 Task: Search one way flight ticket for 4 adults, 2 children, 2 infants in seat and 1 infant on lap in premium economy from Niagara Falls: Niagara Falls International Airport to Indianapolis: Indianapolis International Airport on 8-5-2023. Choice of flights is Royal air maroc. Number of bags: 2 checked bags. Price is upto 84000. Outbound departure time preference is 16:00.
Action: Mouse moved to (272, 235)
Screenshot: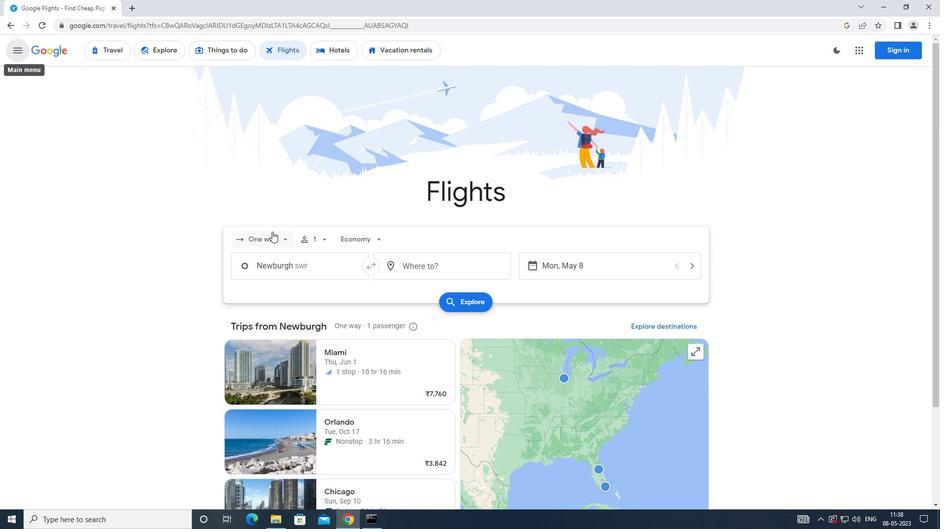 
Action: Mouse pressed left at (272, 235)
Screenshot: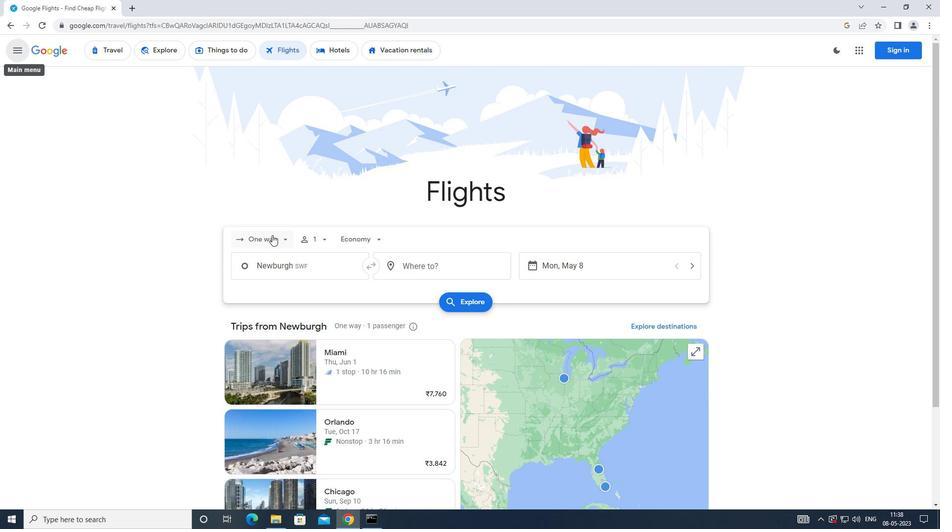 
Action: Mouse moved to (284, 280)
Screenshot: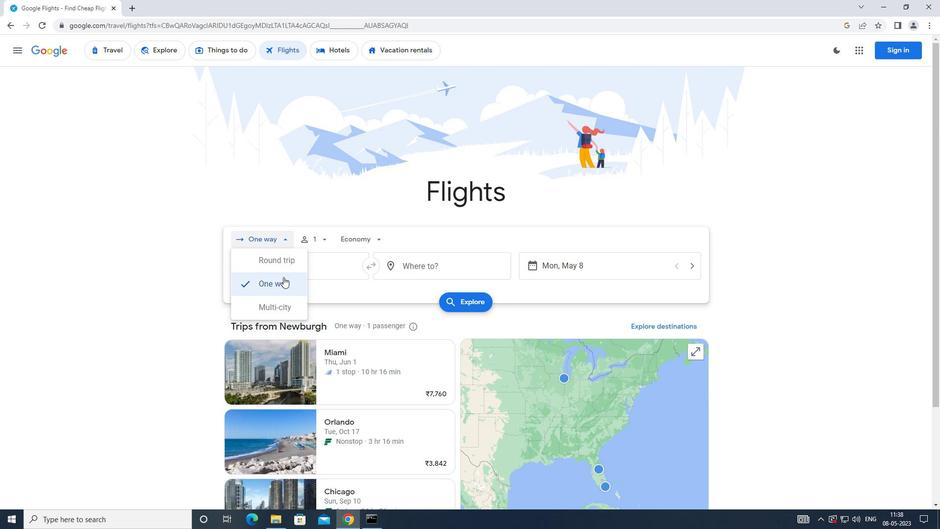 
Action: Mouse pressed left at (284, 280)
Screenshot: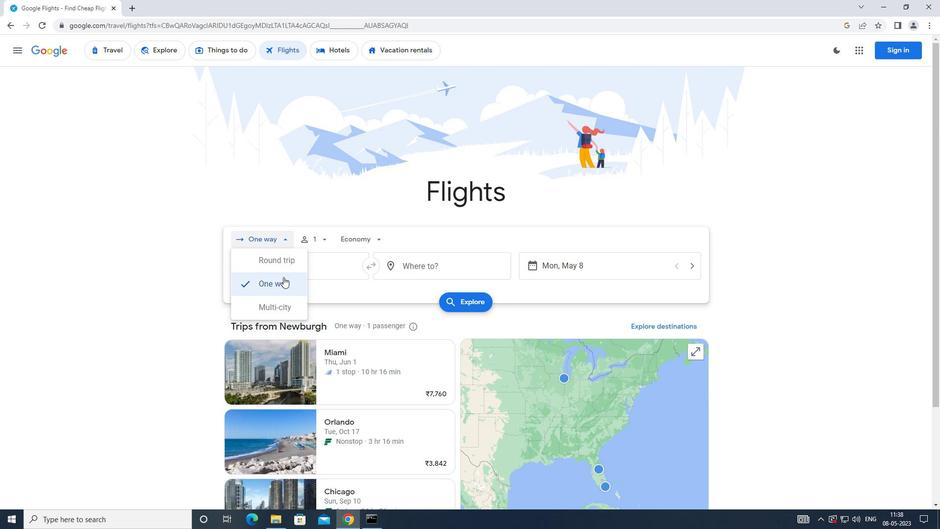 
Action: Mouse moved to (327, 244)
Screenshot: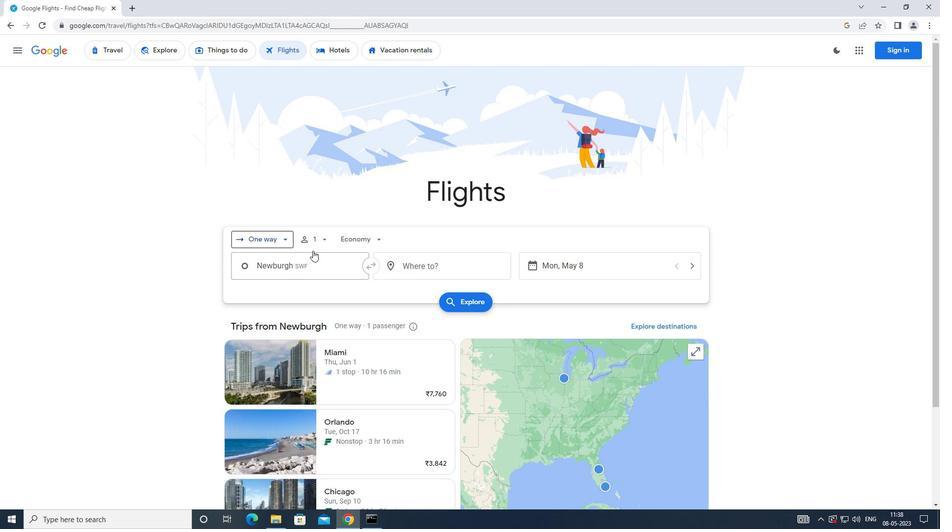 
Action: Mouse pressed left at (327, 244)
Screenshot: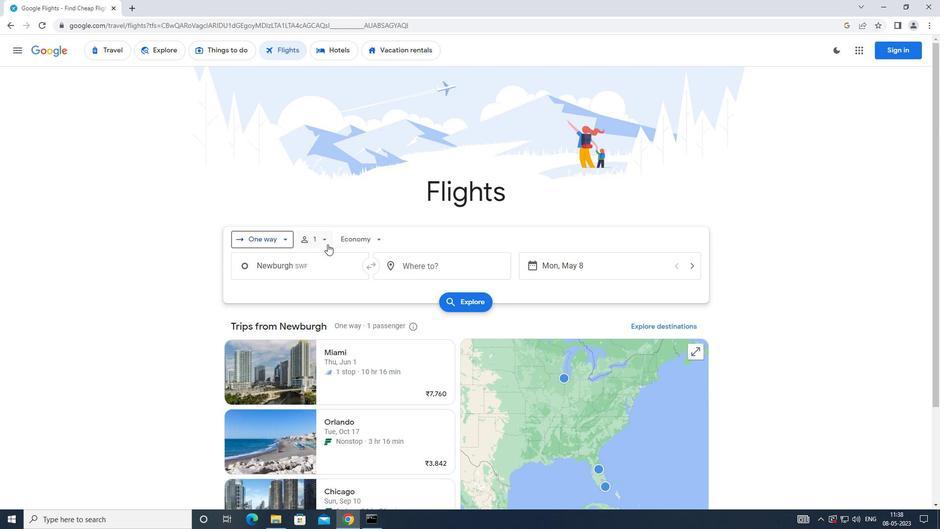 
Action: Mouse moved to (396, 264)
Screenshot: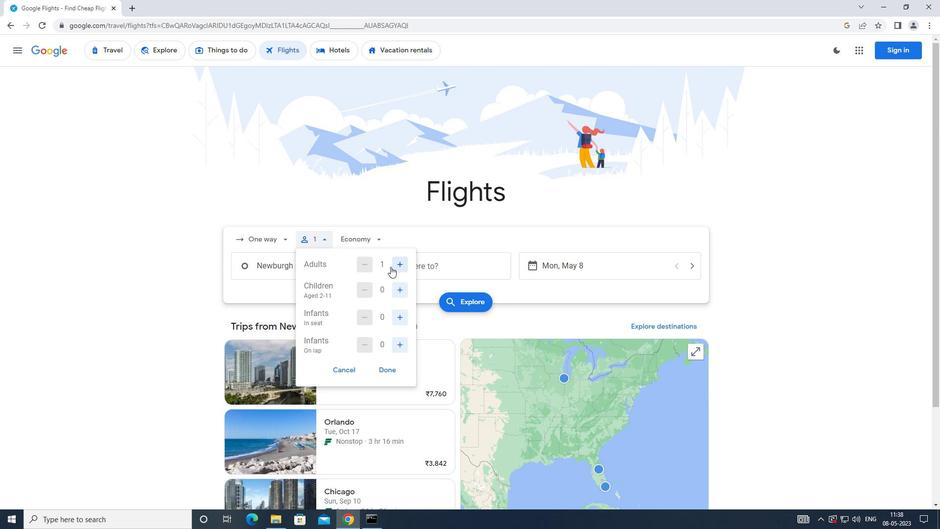 
Action: Mouse pressed left at (396, 264)
Screenshot: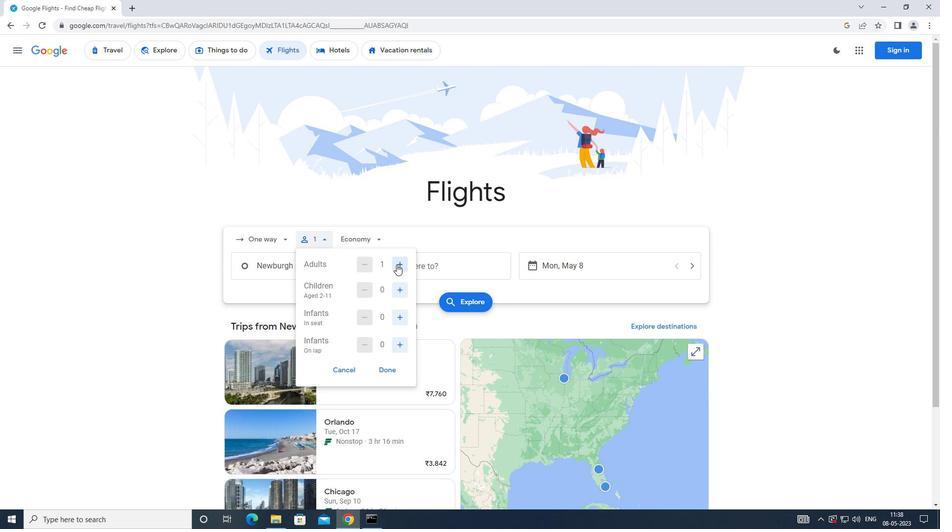 
Action: Mouse pressed left at (396, 264)
Screenshot: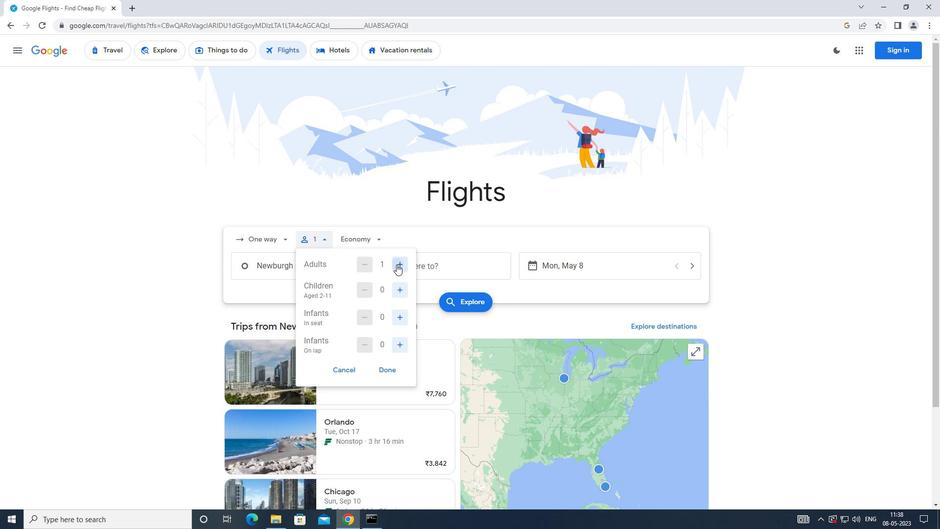 
Action: Mouse pressed left at (396, 264)
Screenshot: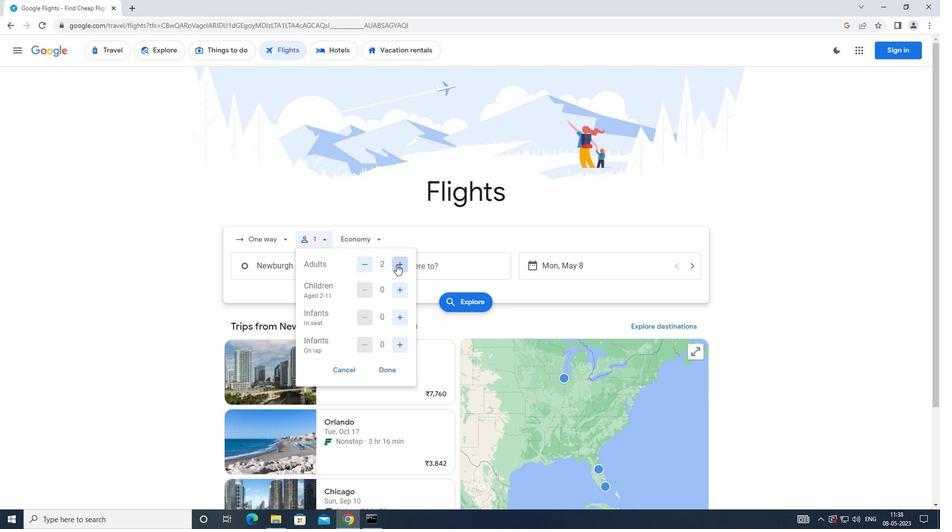 
Action: Mouse moved to (400, 287)
Screenshot: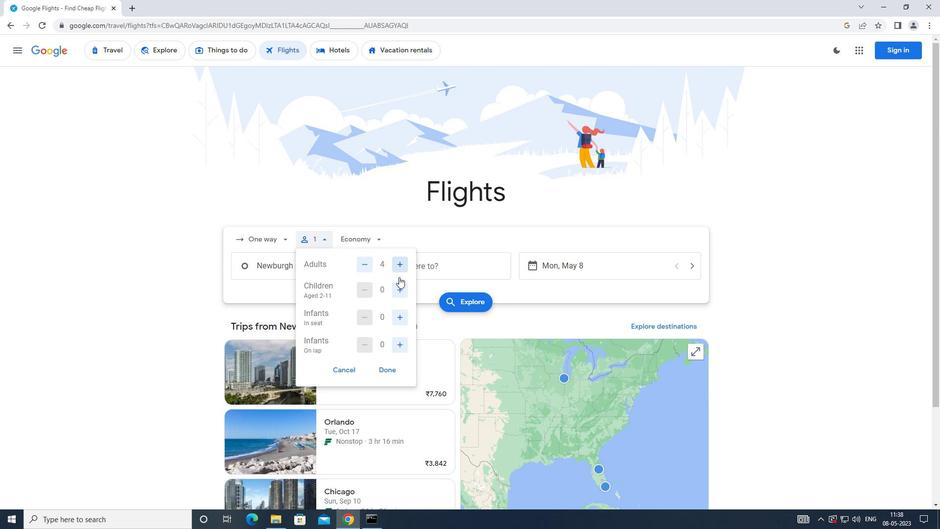 
Action: Mouse pressed left at (400, 287)
Screenshot: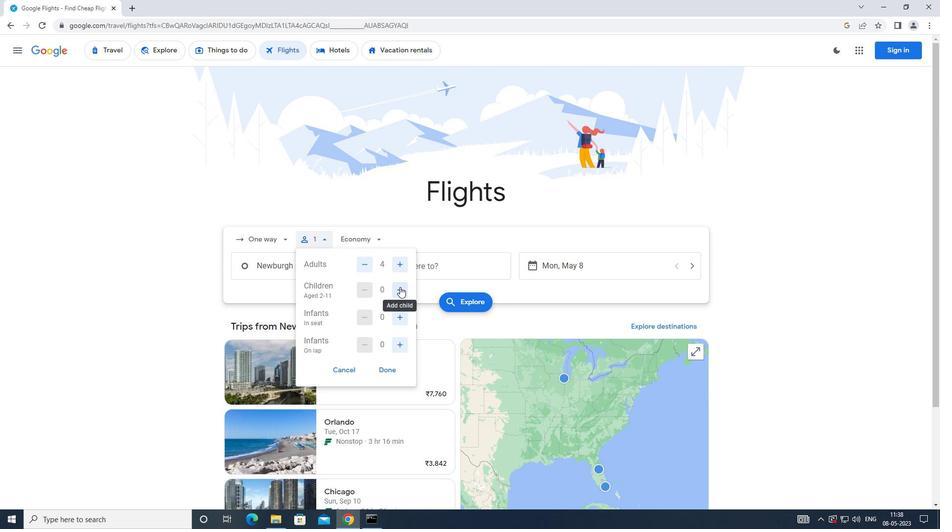 
Action: Mouse pressed left at (400, 287)
Screenshot: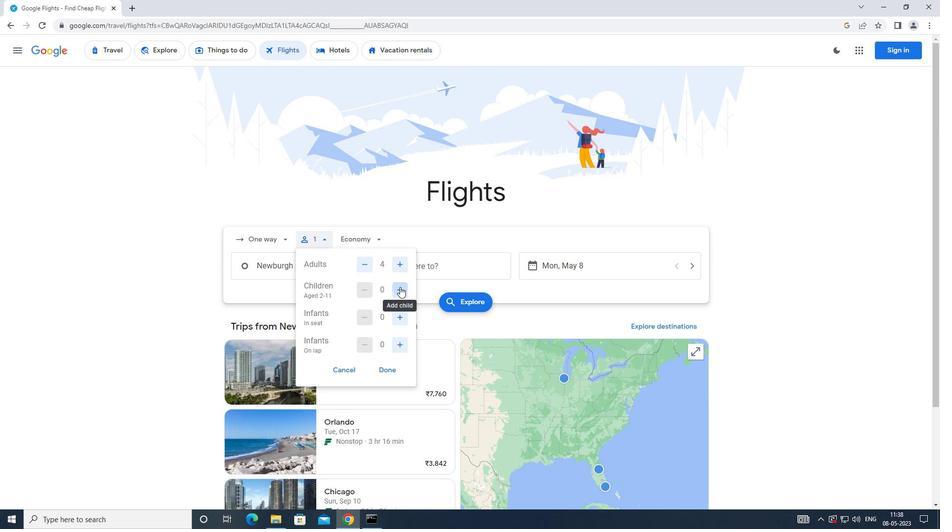 
Action: Mouse moved to (406, 314)
Screenshot: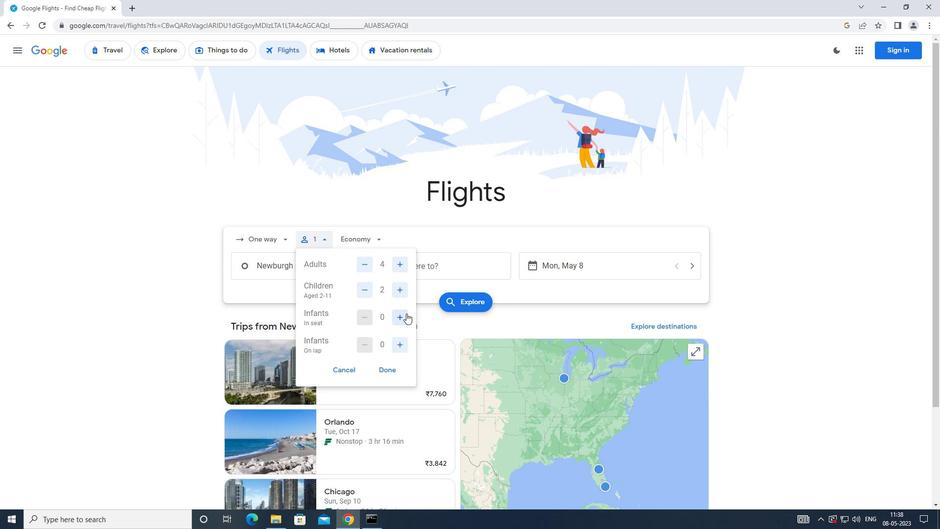 
Action: Mouse pressed left at (406, 314)
Screenshot: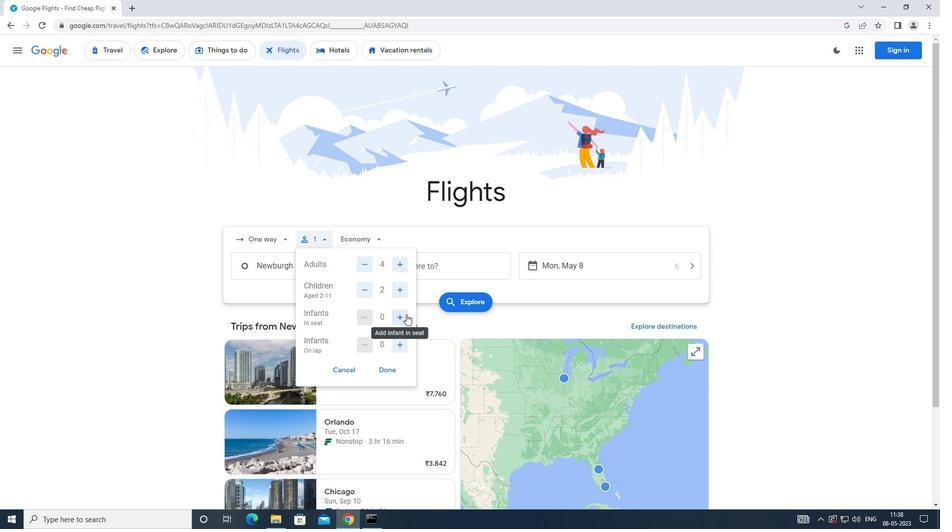 
Action: Mouse moved to (406, 314)
Screenshot: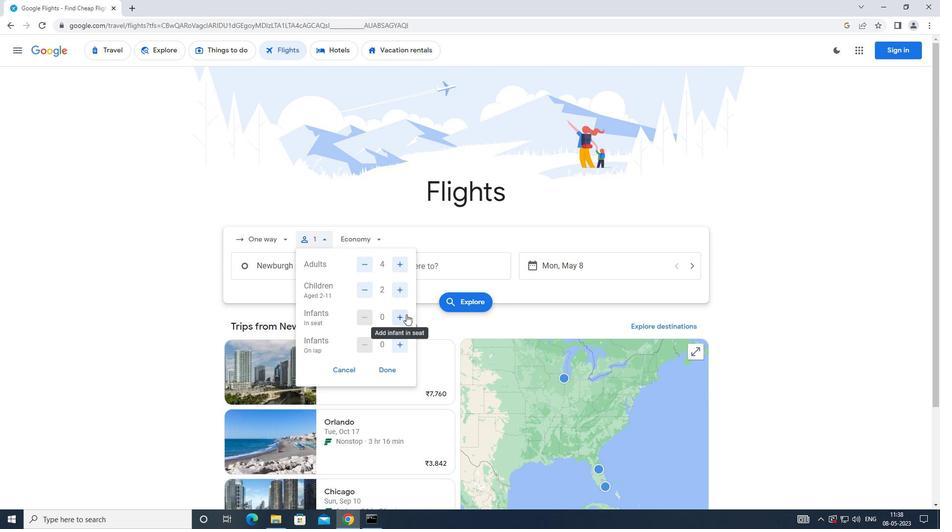 
Action: Mouse pressed left at (406, 314)
Screenshot: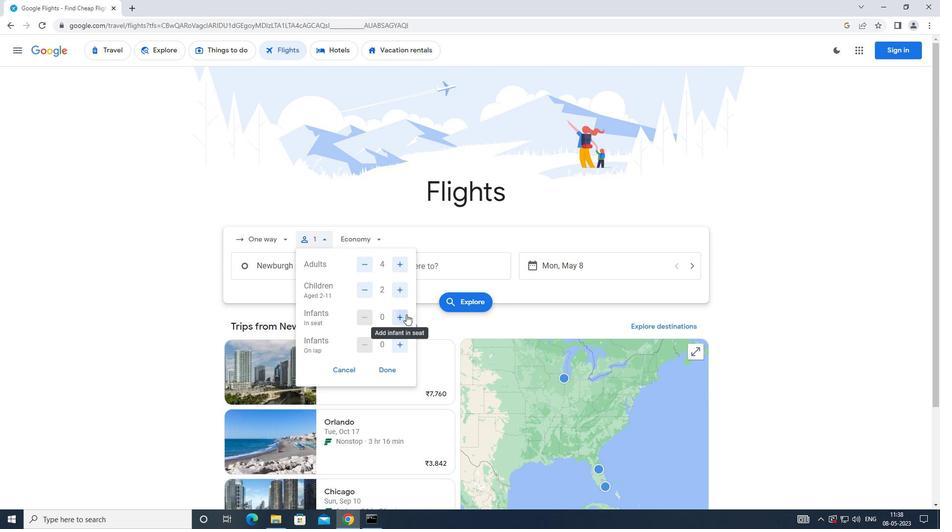 
Action: Mouse moved to (398, 343)
Screenshot: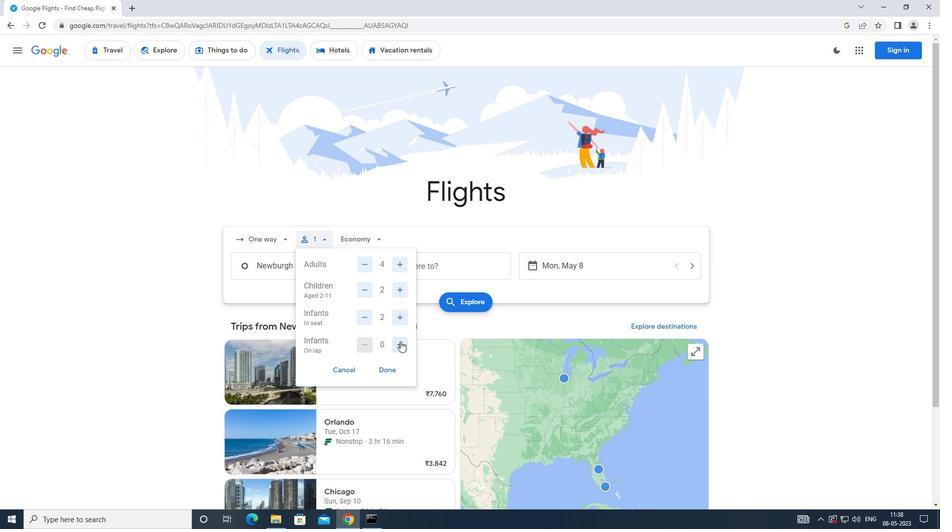 
Action: Mouse pressed left at (398, 343)
Screenshot: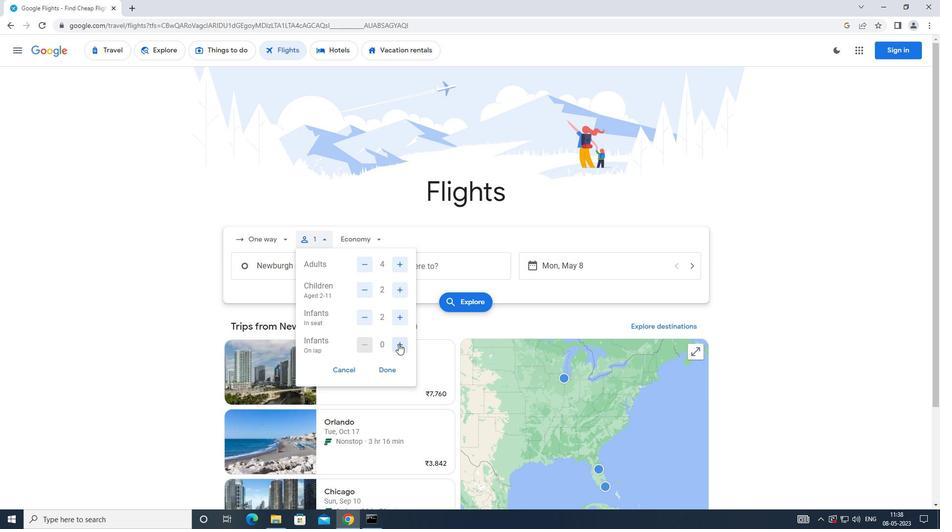 
Action: Mouse moved to (394, 366)
Screenshot: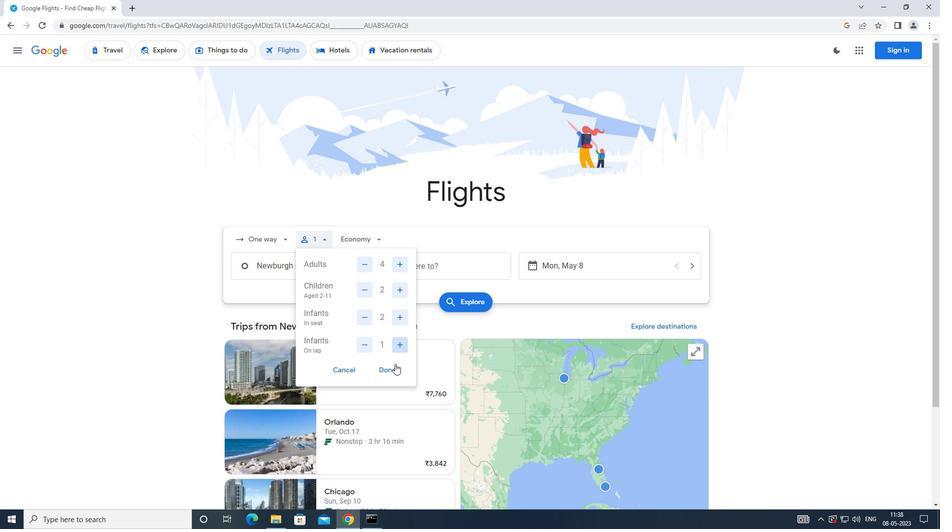 
Action: Mouse pressed left at (394, 366)
Screenshot: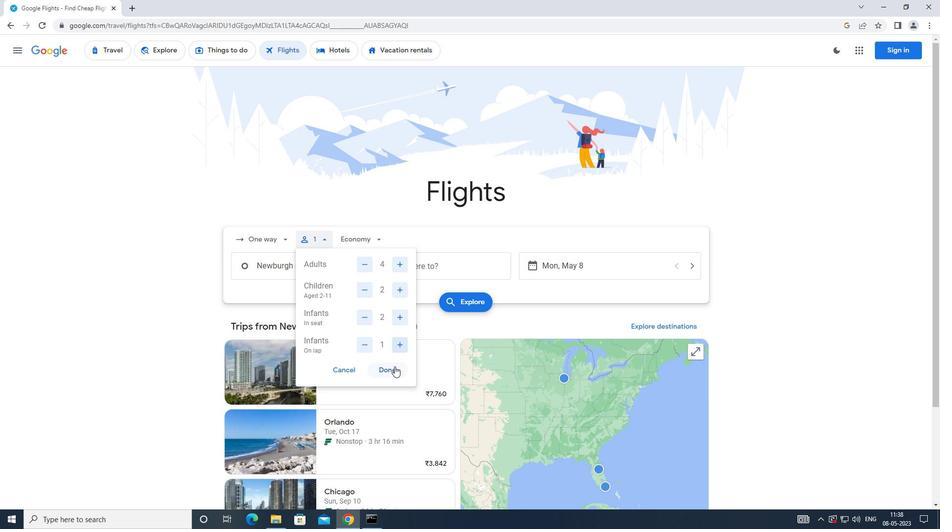 
Action: Mouse moved to (356, 247)
Screenshot: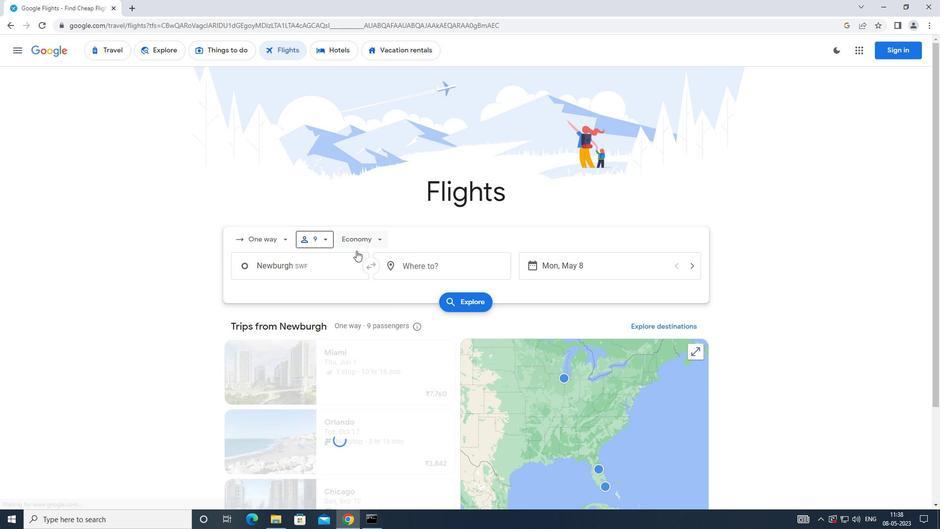 
Action: Mouse pressed left at (356, 247)
Screenshot: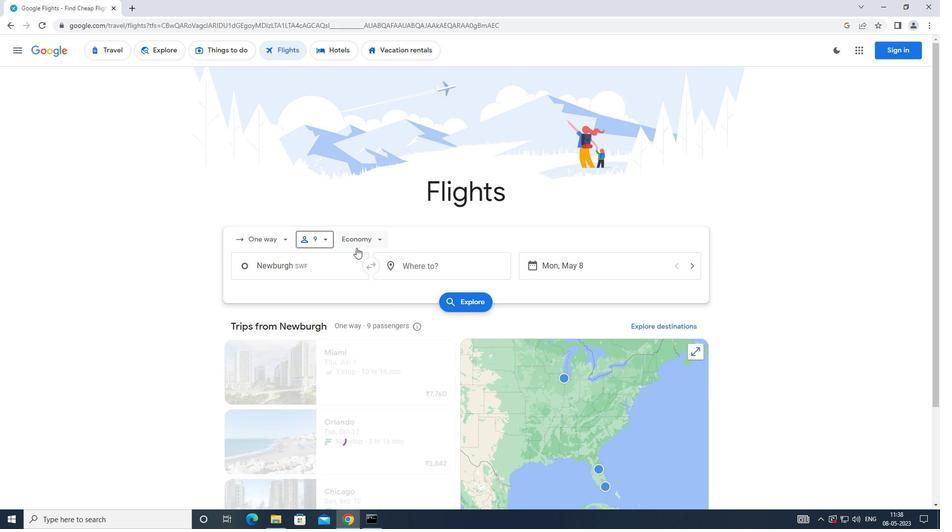 
Action: Mouse moved to (362, 285)
Screenshot: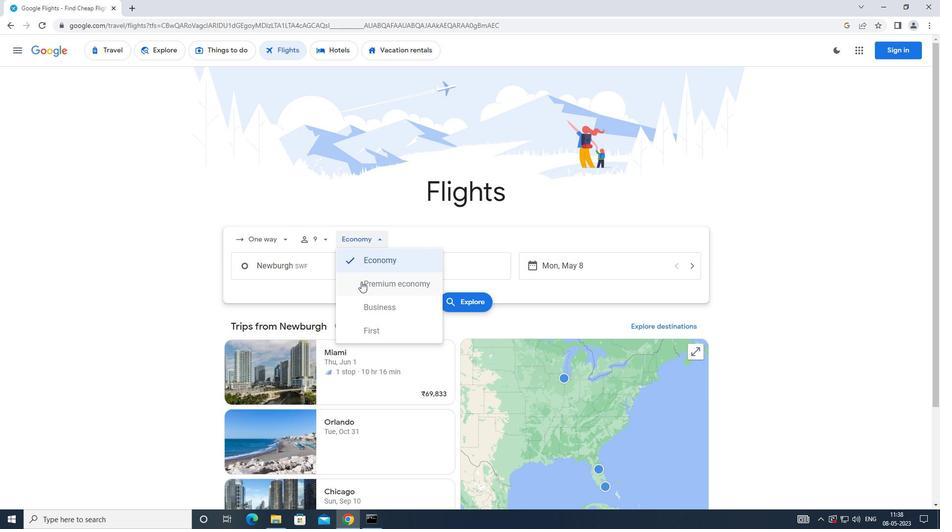 
Action: Mouse pressed left at (362, 285)
Screenshot: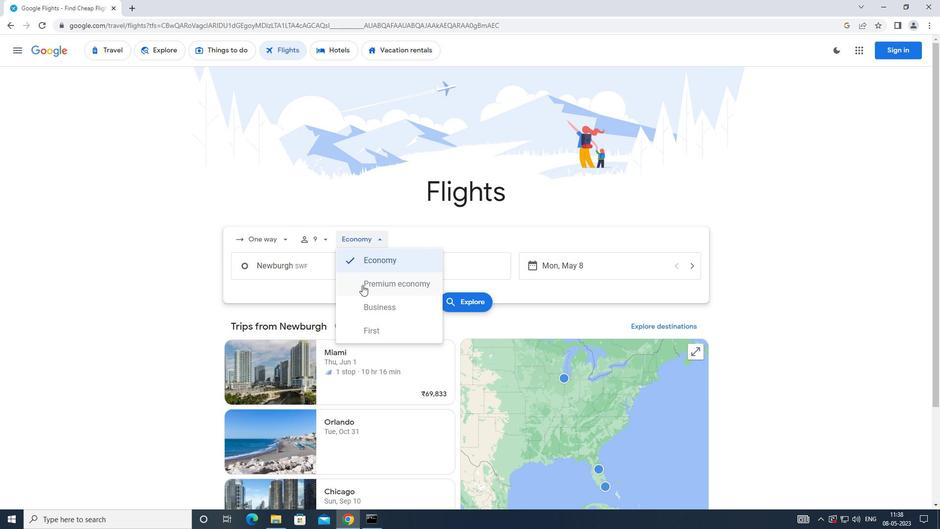 
Action: Mouse moved to (315, 272)
Screenshot: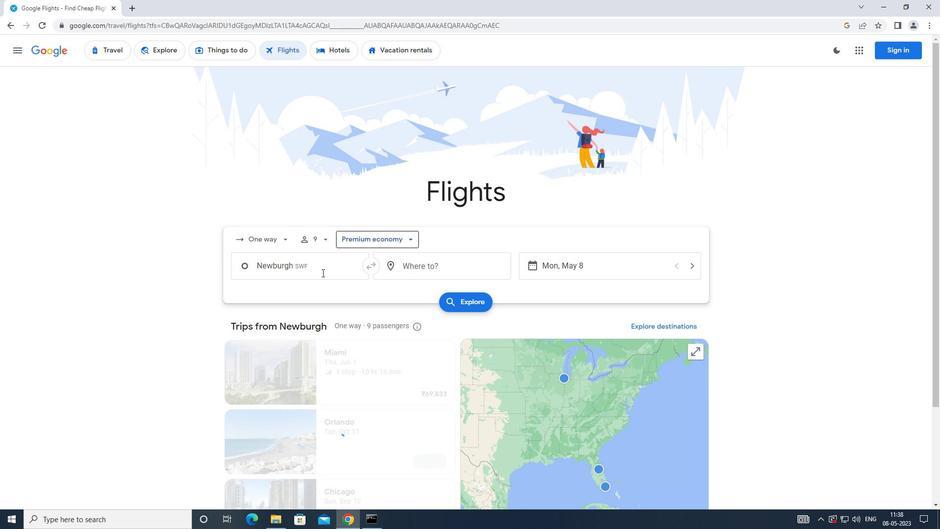 
Action: Mouse pressed left at (315, 272)
Screenshot: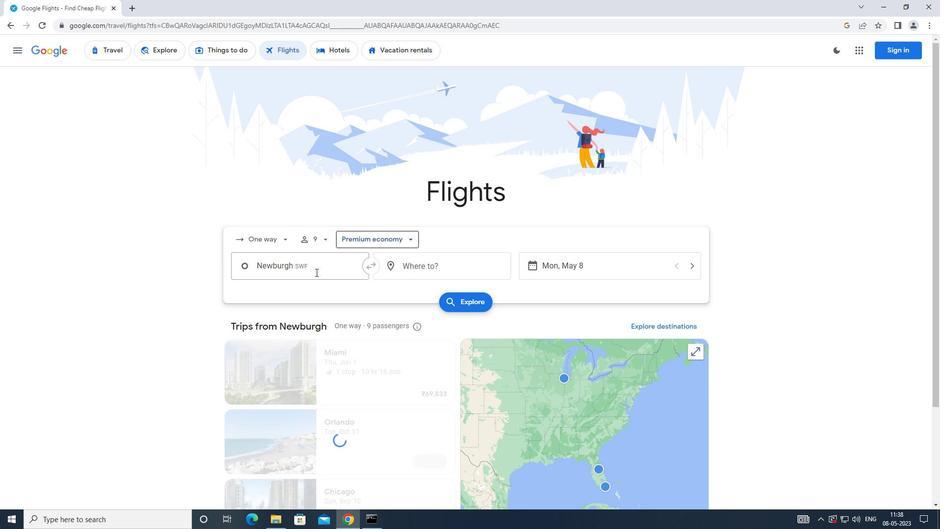 
Action: Mouse moved to (320, 274)
Screenshot: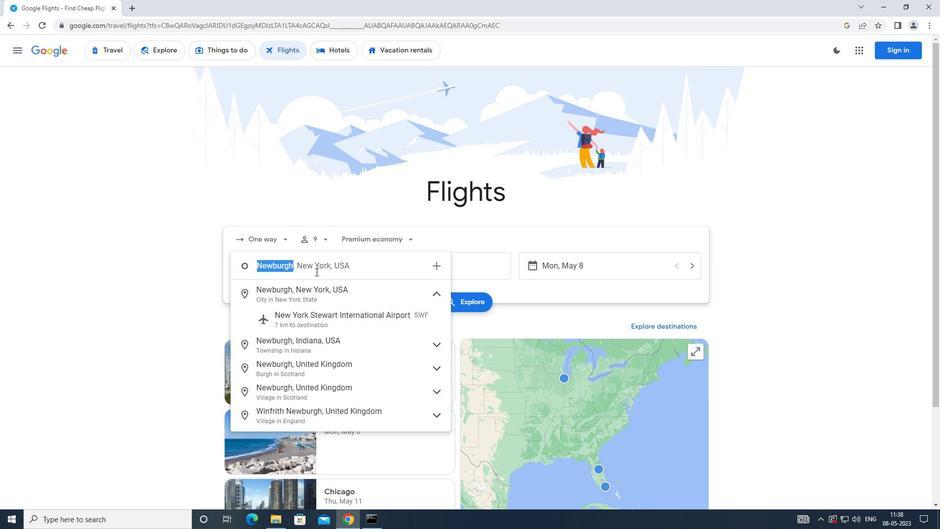 
Action: Key pressed <Key.caps_lock>n<Key.caps_lock>iagara
Screenshot: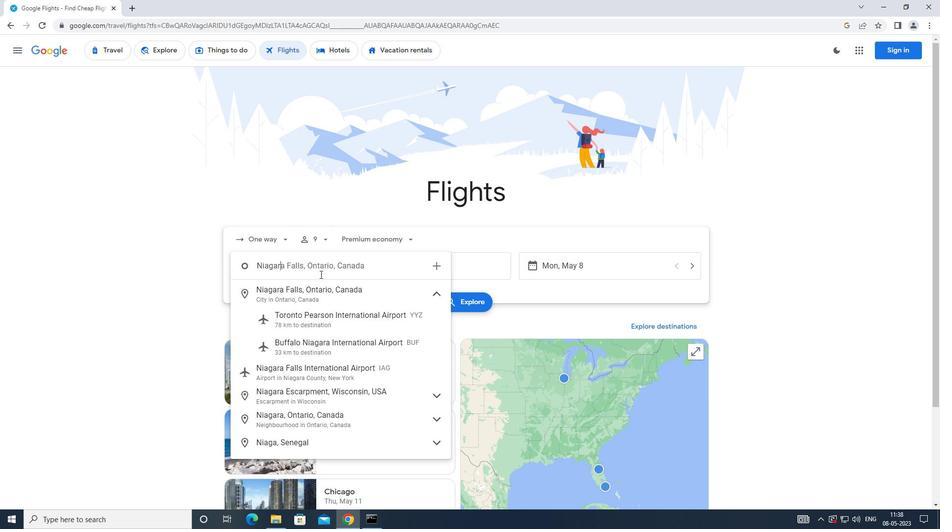 
Action: Mouse moved to (332, 371)
Screenshot: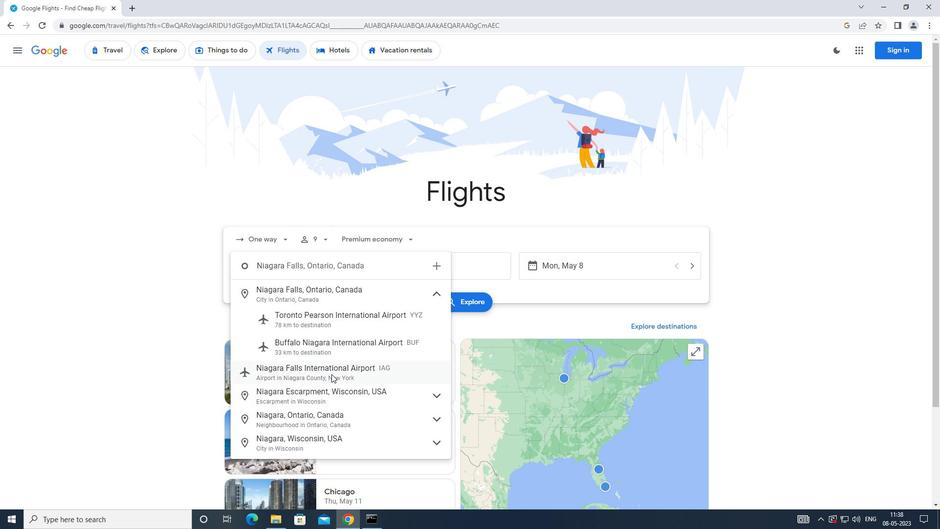 
Action: Mouse pressed left at (332, 371)
Screenshot: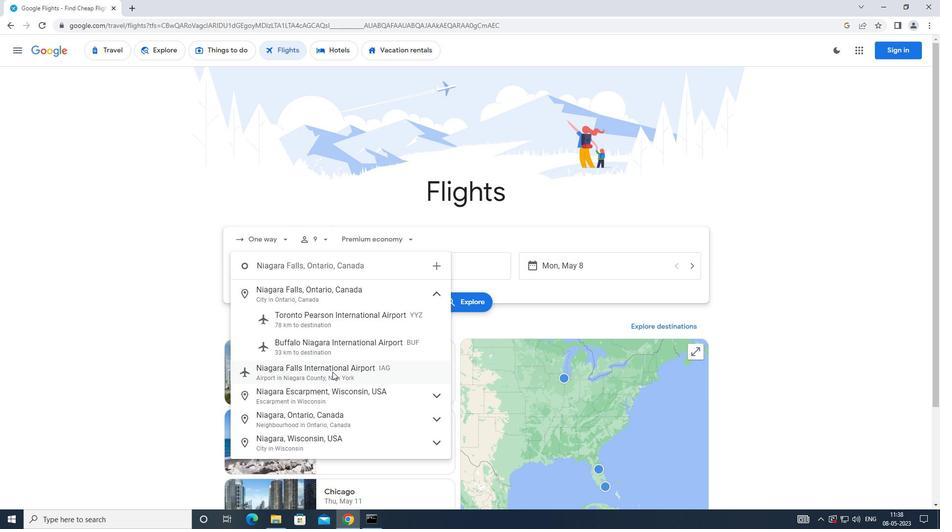 
Action: Mouse moved to (439, 270)
Screenshot: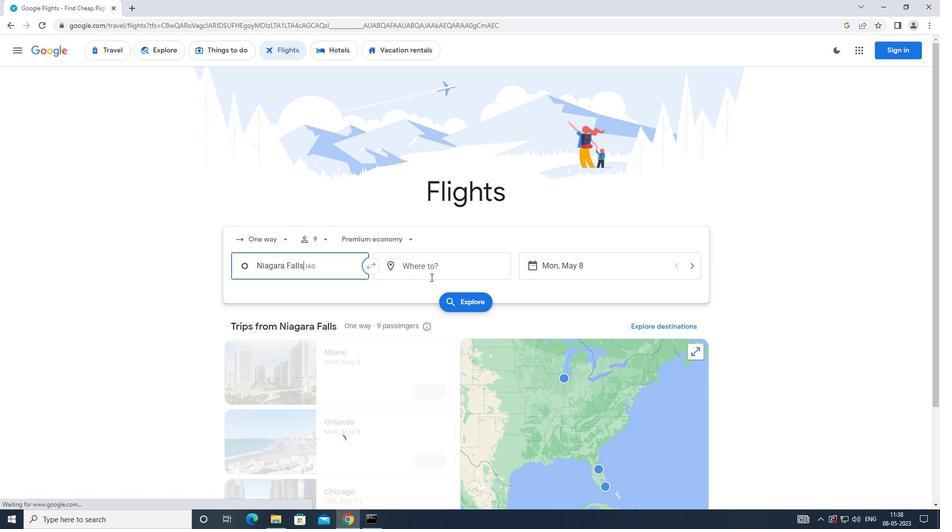 
Action: Mouse pressed left at (439, 270)
Screenshot: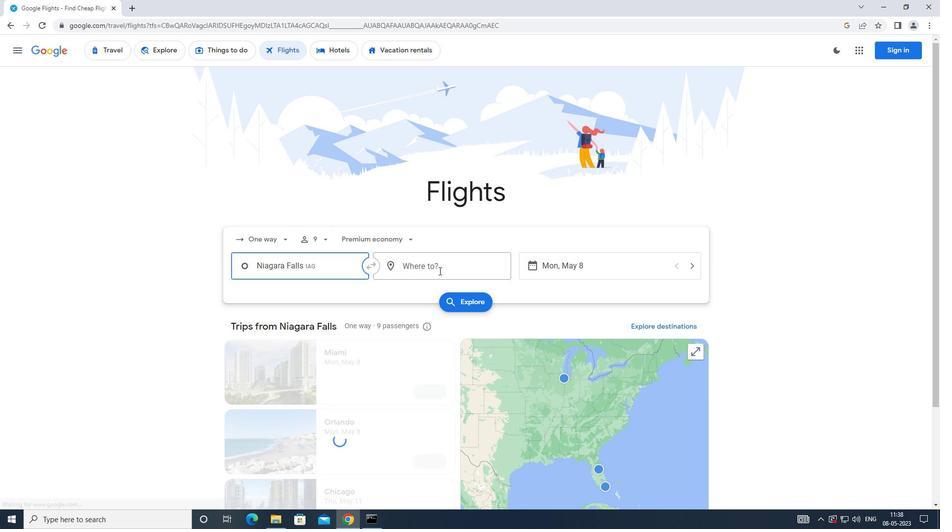 
Action: Key pressed <Key.caps_lock>i<Key.caps_lock>ndianpolis
Screenshot: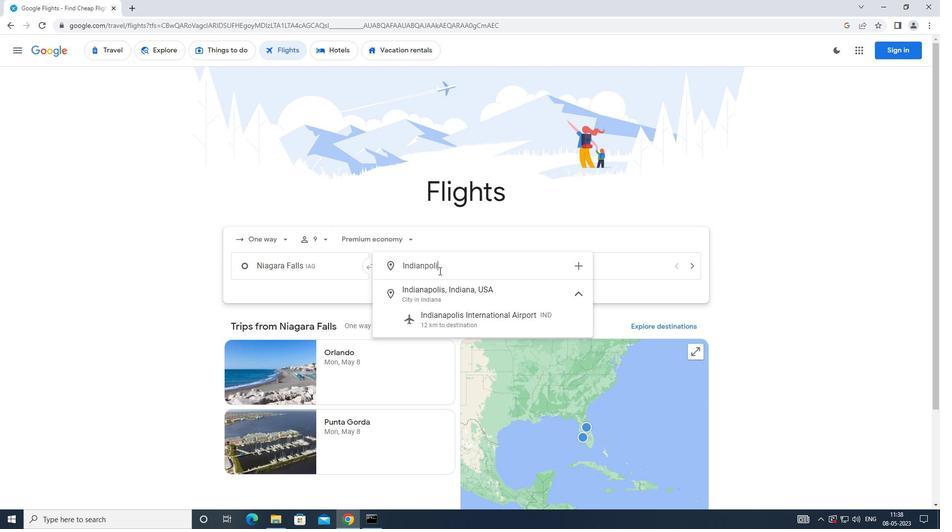 
Action: Mouse moved to (434, 312)
Screenshot: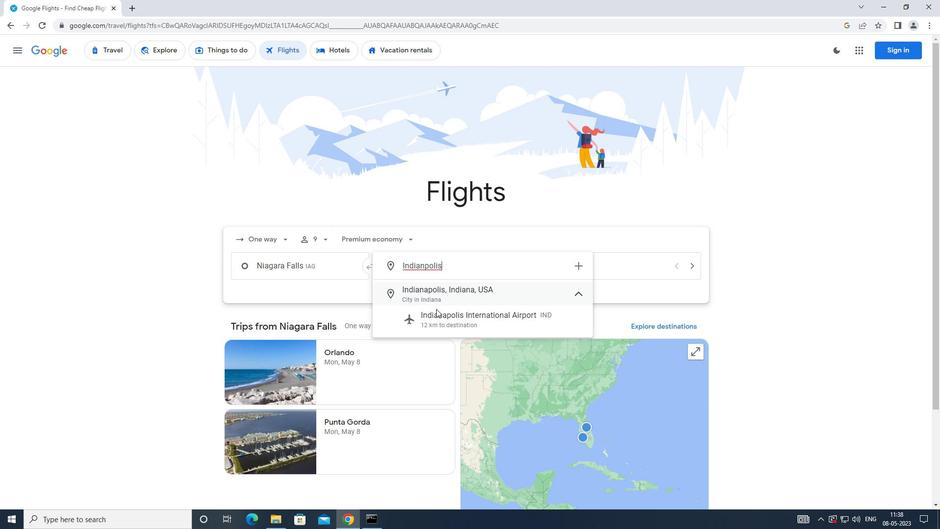
Action: Mouse pressed left at (434, 312)
Screenshot: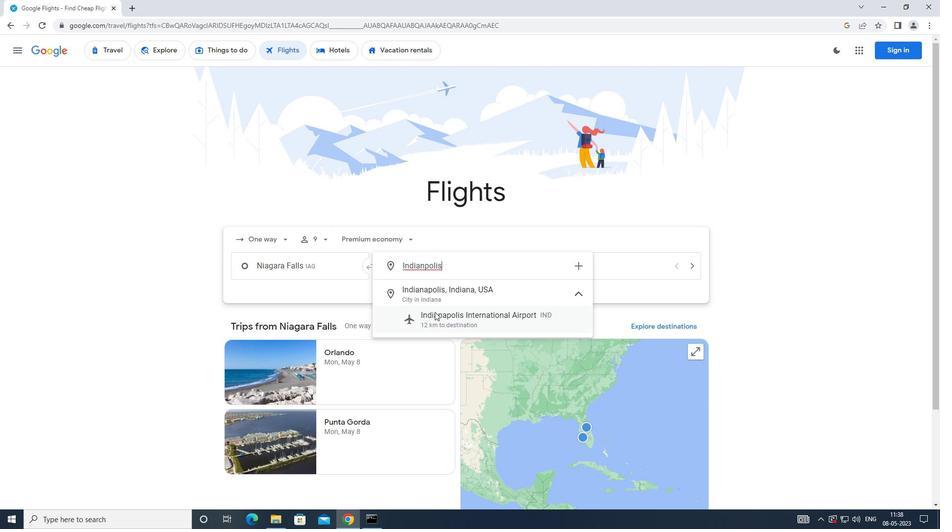 
Action: Mouse moved to (563, 265)
Screenshot: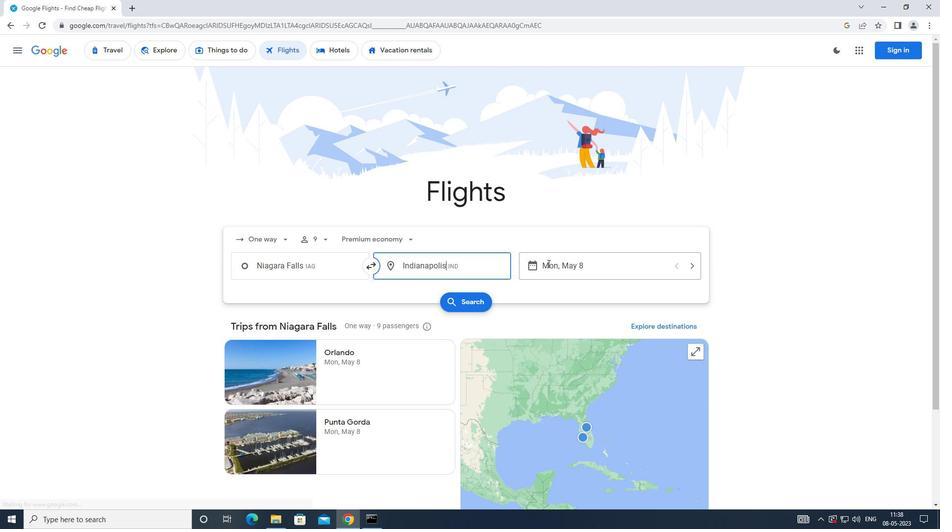 
Action: Mouse pressed left at (563, 265)
Screenshot: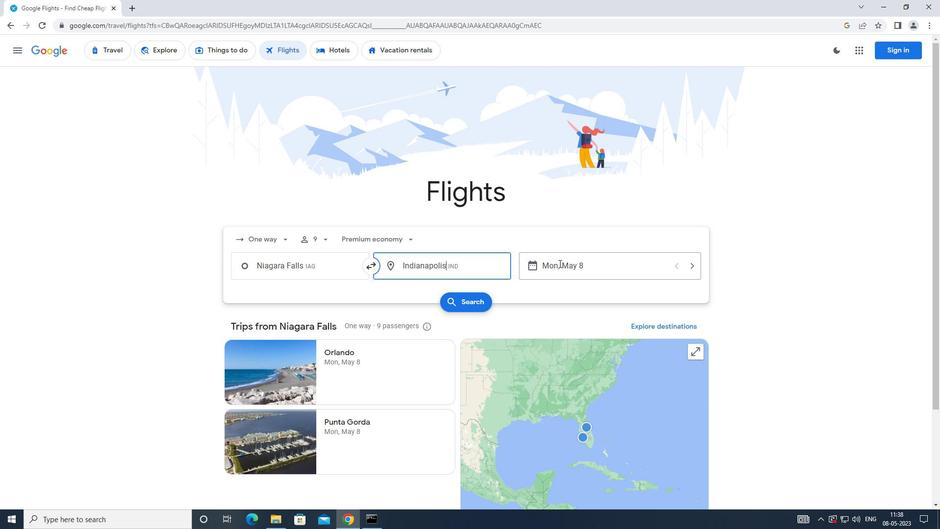
Action: Mouse moved to (372, 355)
Screenshot: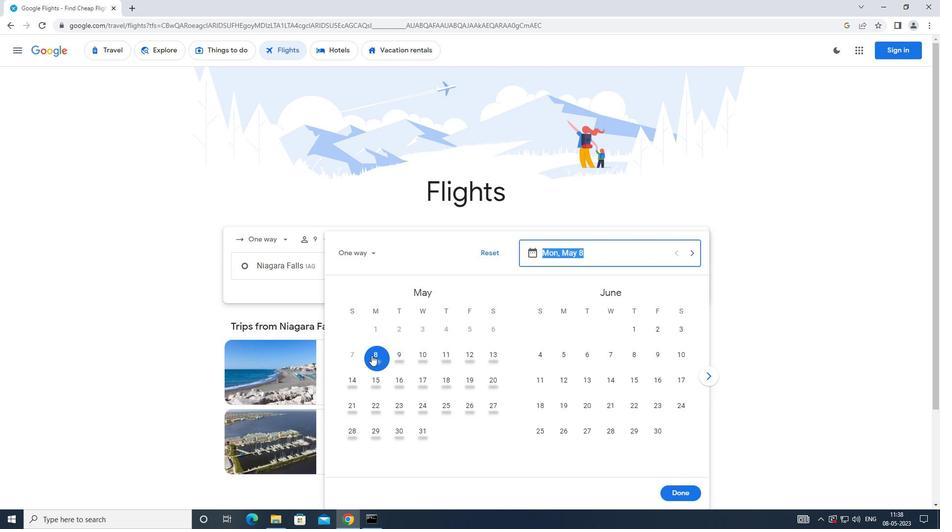 
Action: Mouse pressed left at (372, 355)
Screenshot: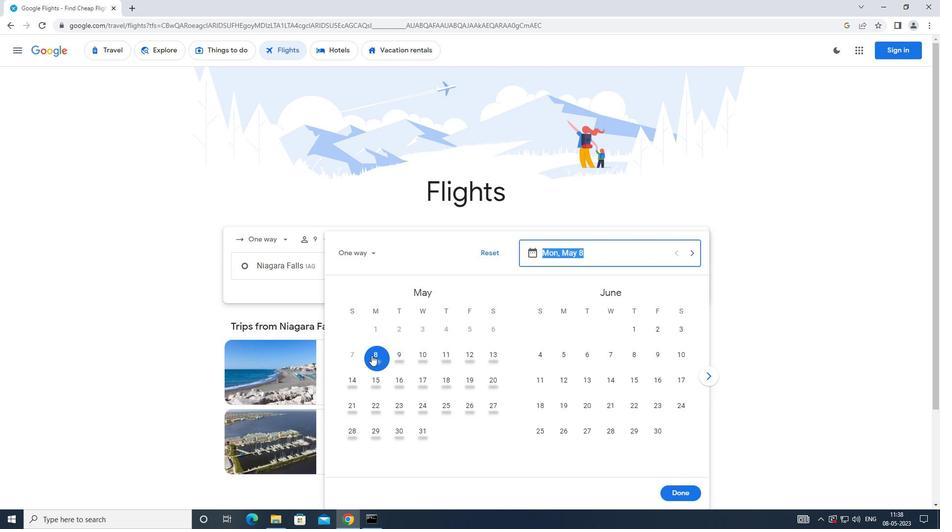 
Action: Mouse moved to (686, 494)
Screenshot: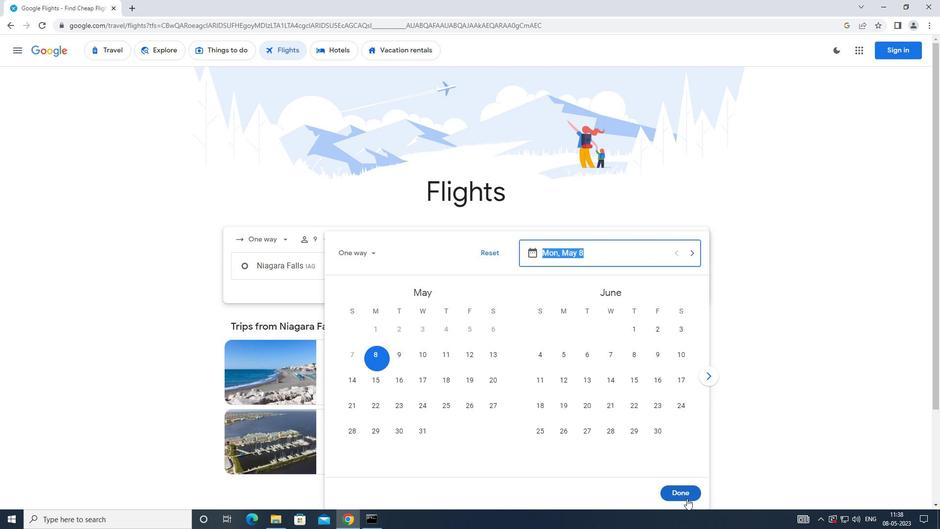 
Action: Mouse pressed left at (686, 494)
Screenshot: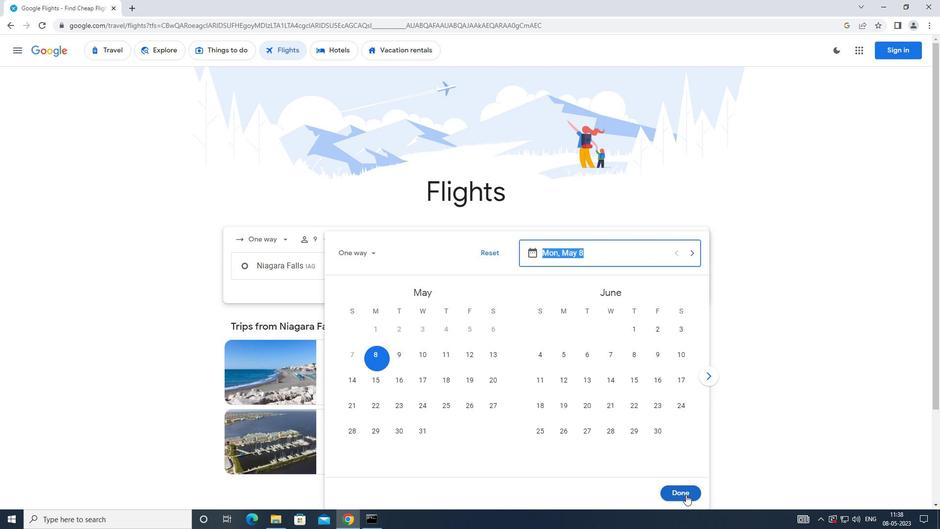 
Action: Mouse moved to (462, 303)
Screenshot: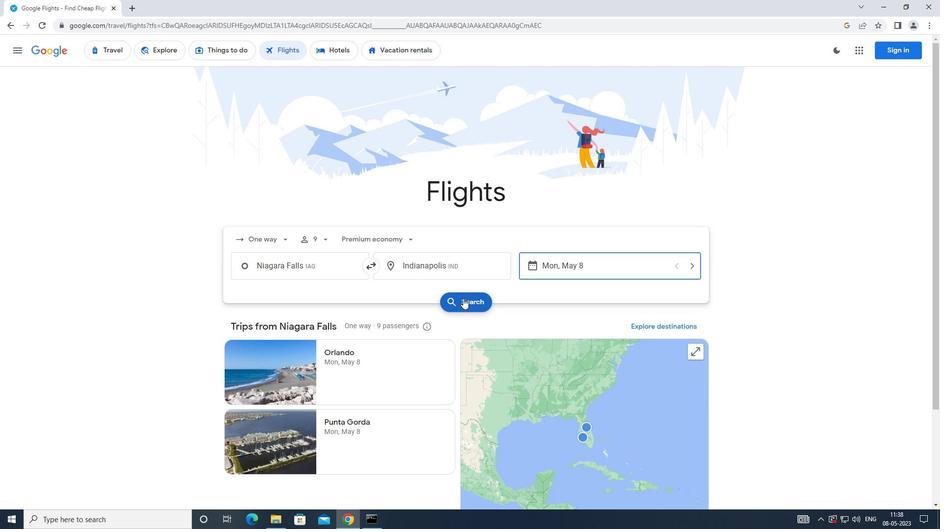 
Action: Mouse pressed left at (462, 303)
Screenshot: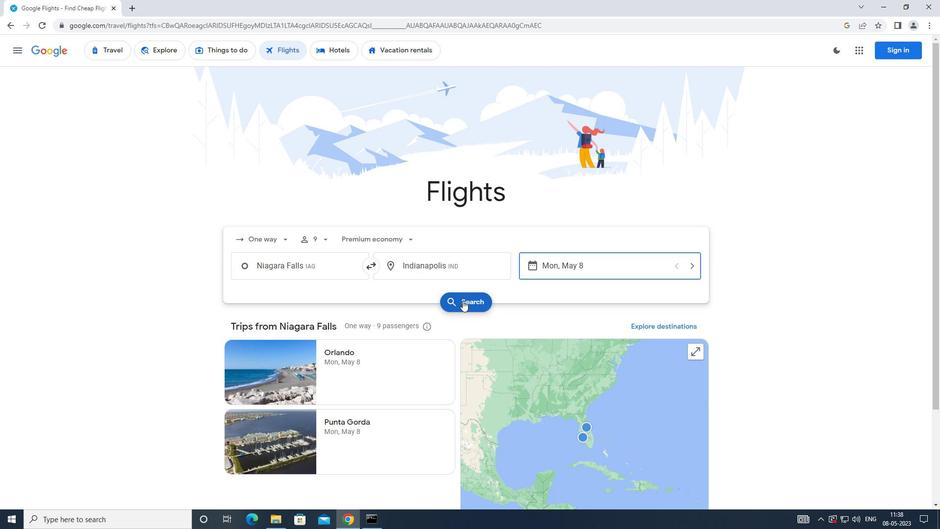
Action: Mouse moved to (246, 141)
Screenshot: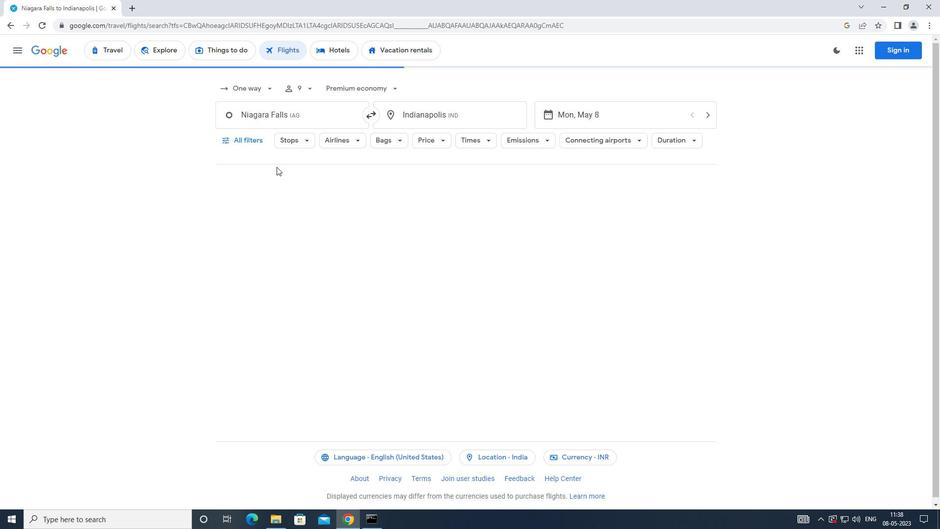 
Action: Mouse pressed left at (246, 141)
Screenshot: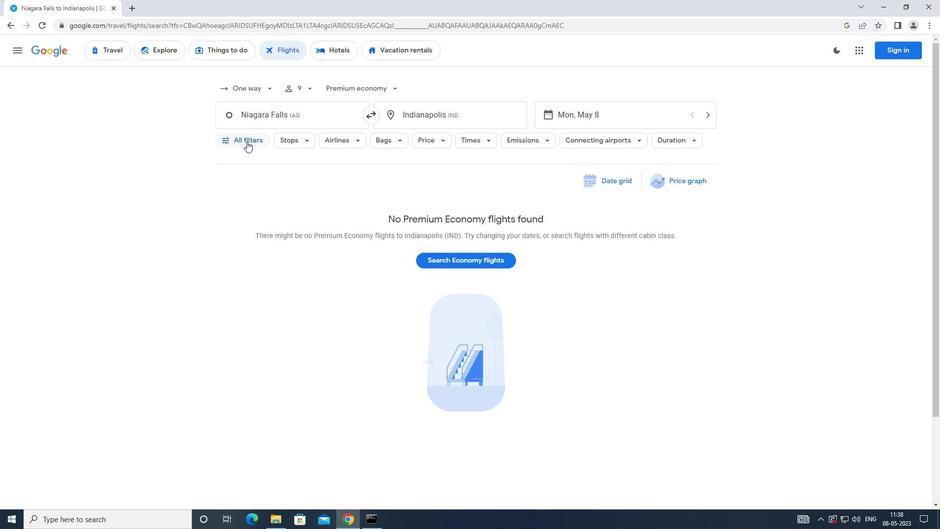 
Action: Mouse moved to (356, 353)
Screenshot: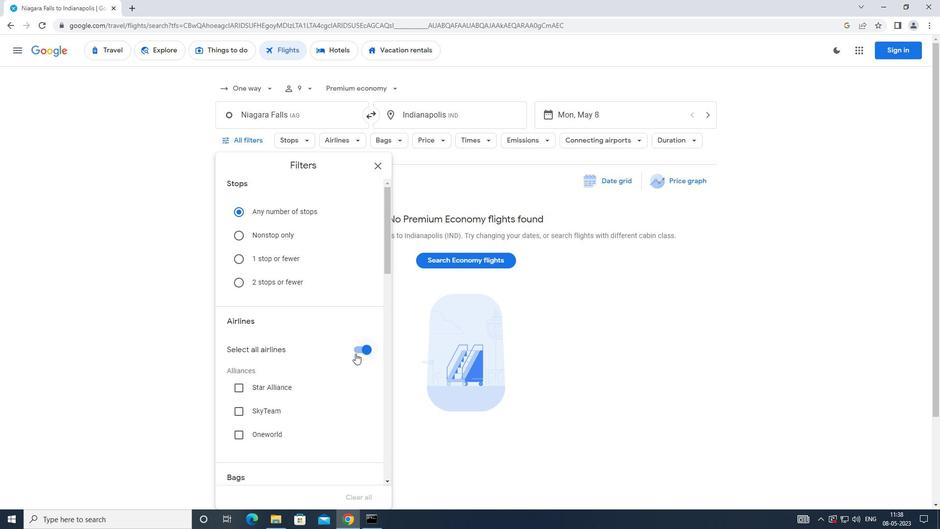
Action: Mouse pressed left at (356, 353)
Screenshot: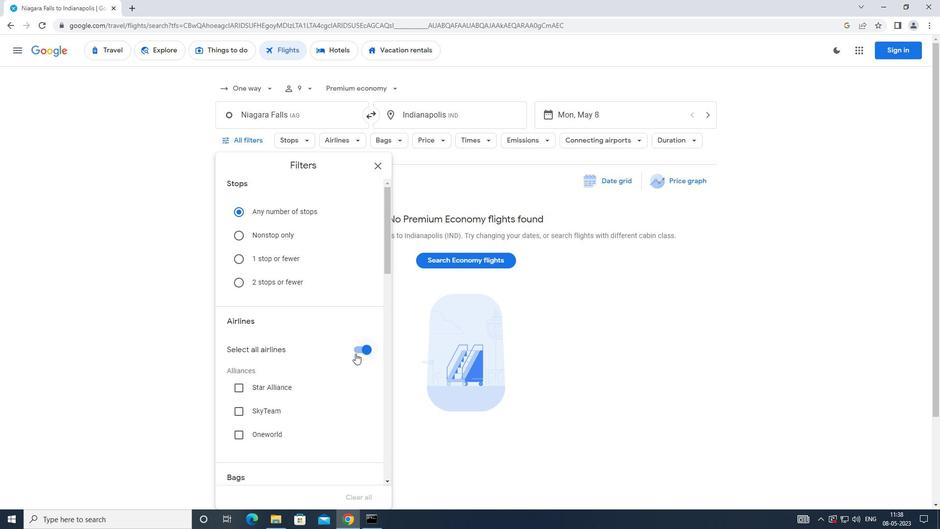 
Action: Mouse moved to (356, 353)
Screenshot: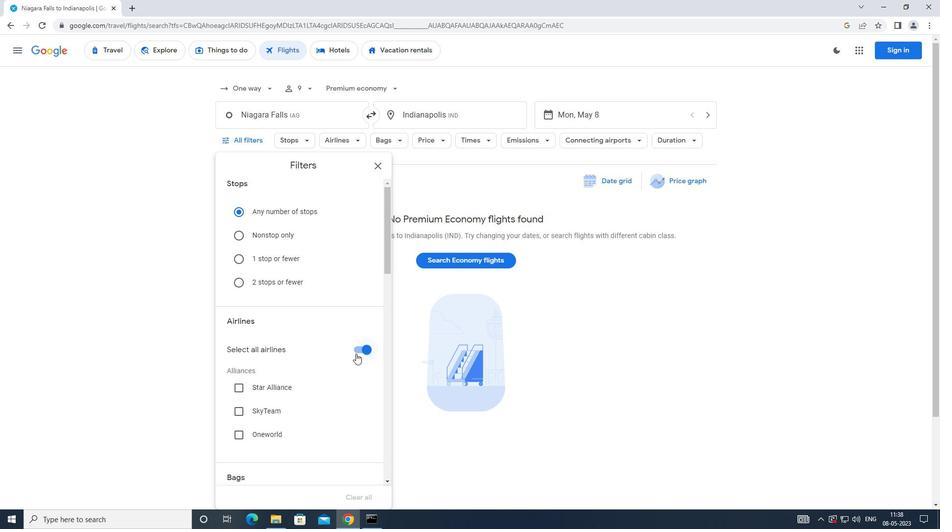
Action: Mouse scrolled (356, 353) with delta (0, 0)
Screenshot: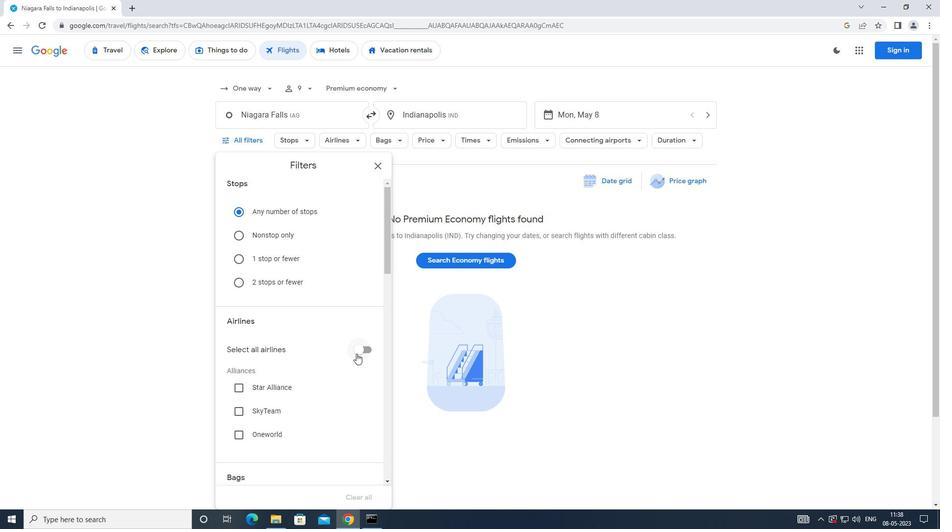 
Action: Mouse scrolled (356, 353) with delta (0, 0)
Screenshot: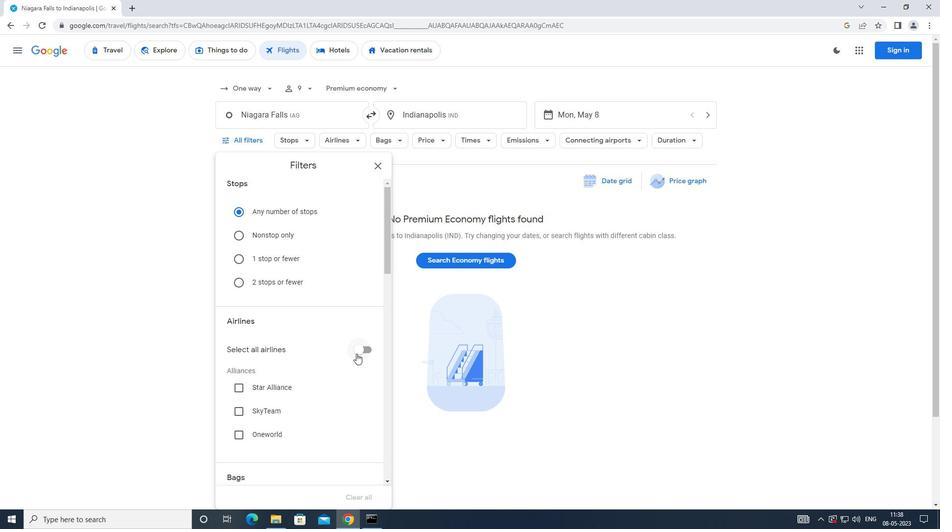 
Action: Mouse scrolled (356, 353) with delta (0, 0)
Screenshot: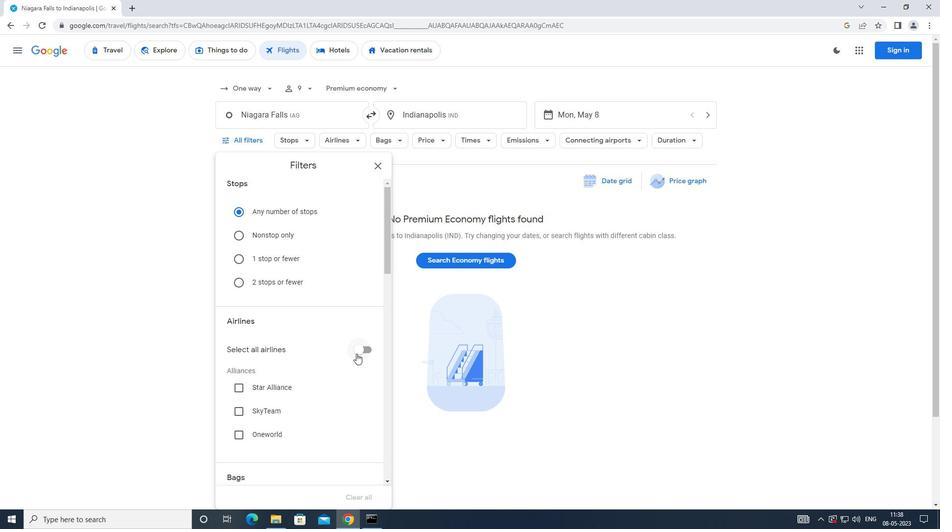 
Action: Mouse moved to (357, 351)
Screenshot: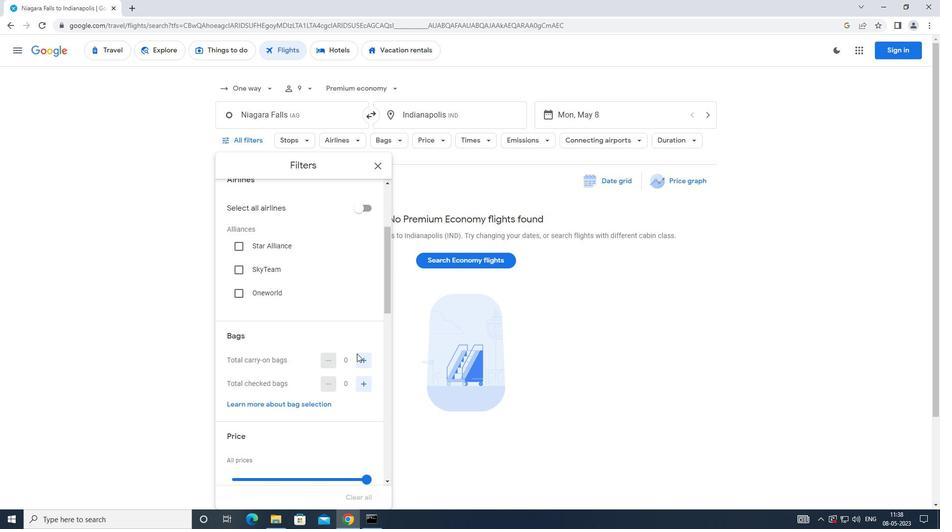 
Action: Mouse scrolled (357, 351) with delta (0, 0)
Screenshot: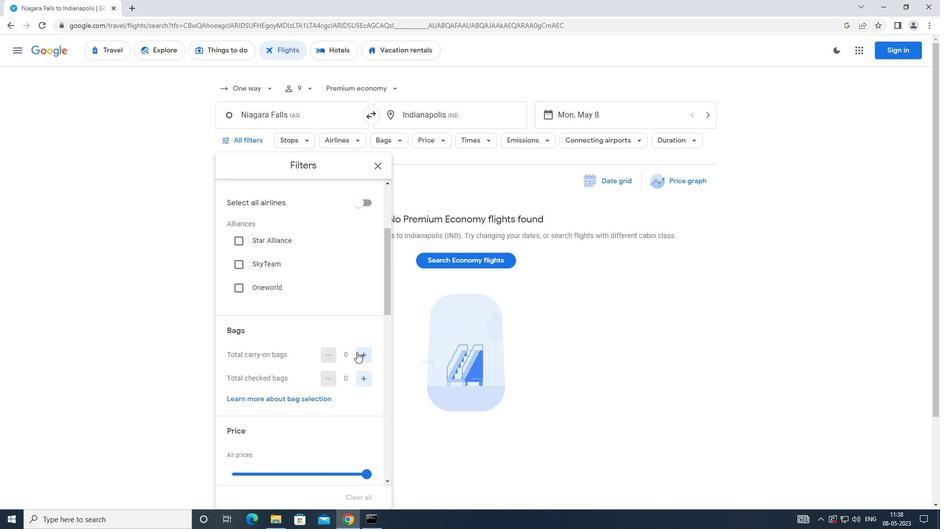 
Action: Mouse scrolled (357, 351) with delta (0, 0)
Screenshot: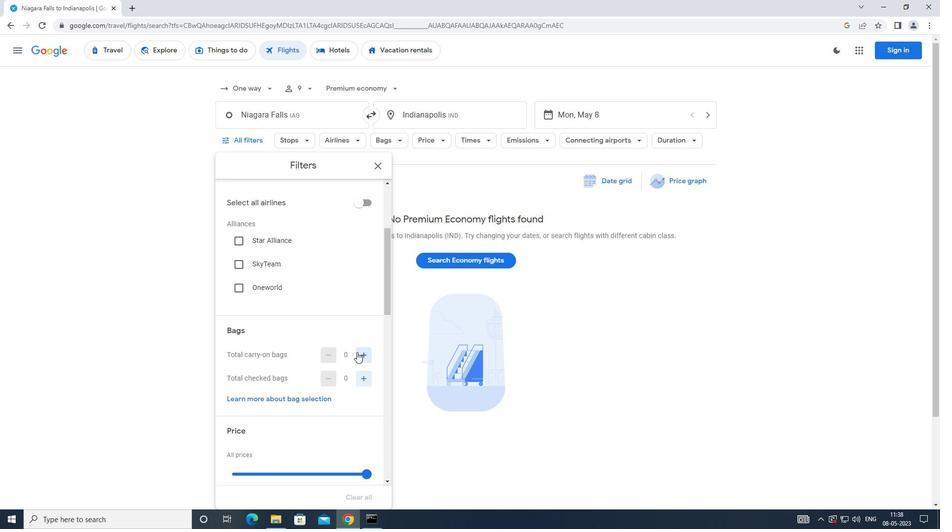 
Action: Mouse moved to (357, 346)
Screenshot: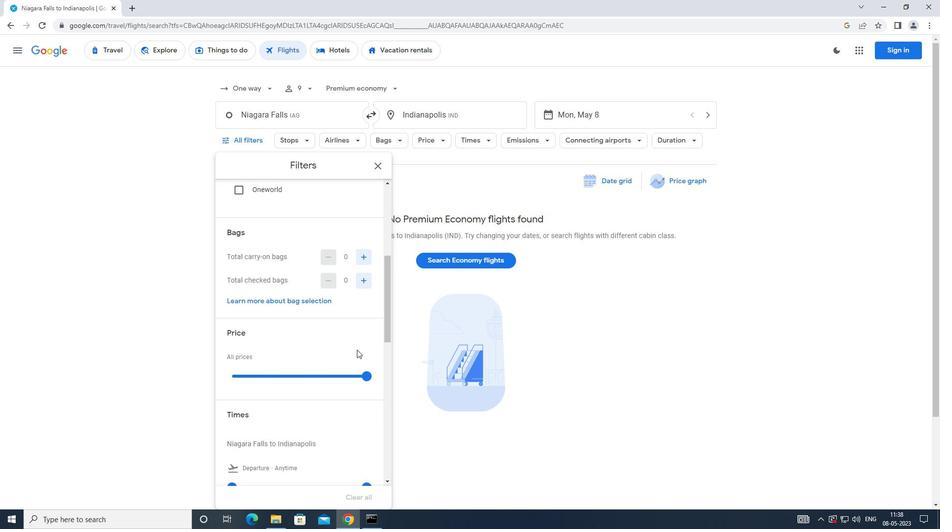 
Action: Mouse scrolled (357, 347) with delta (0, 0)
Screenshot: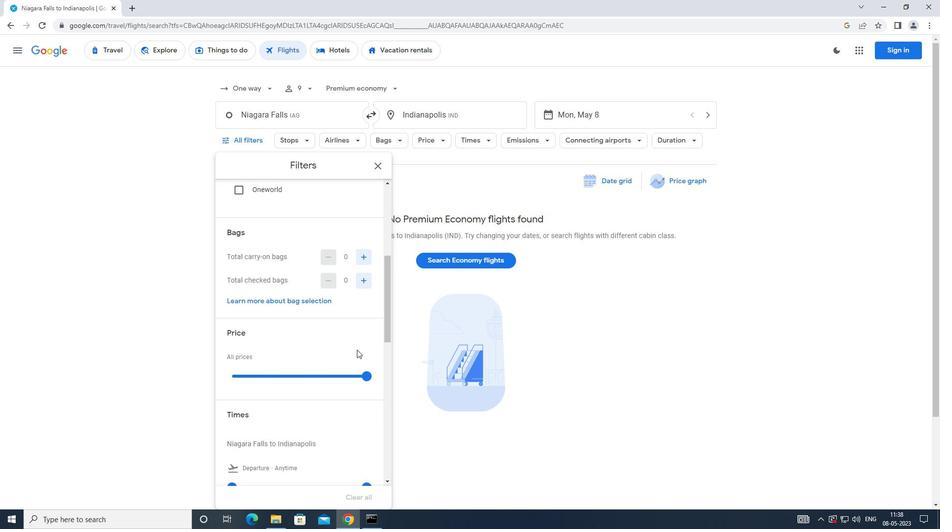 
Action: Mouse scrolled (357, 347) with delta (0, 0)
Screenshot: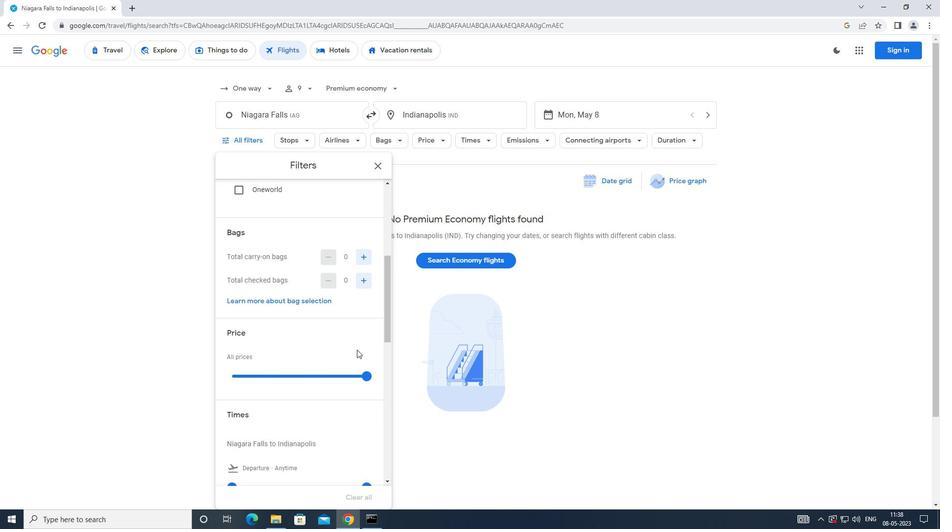 
Action: Mouse moved to (357, 346)
Screenshot: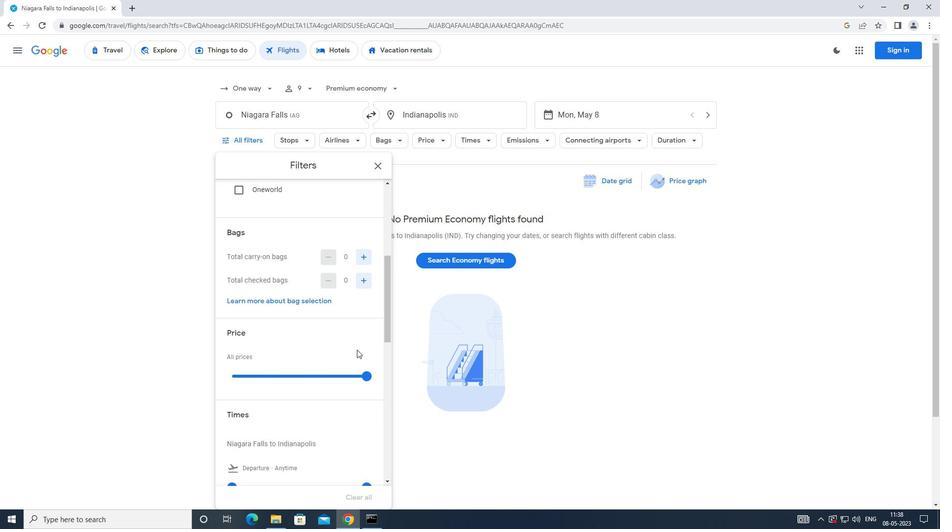 
Action: Mouse scrolled (357, 346) with delta (0, 0)
Screenshot: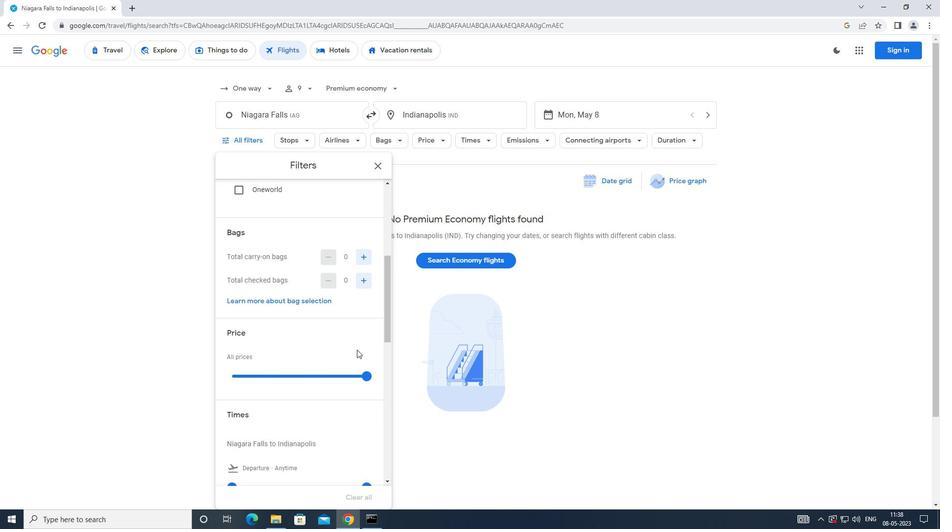 
Action: Mouse moved to (357, 345)
Screenshot: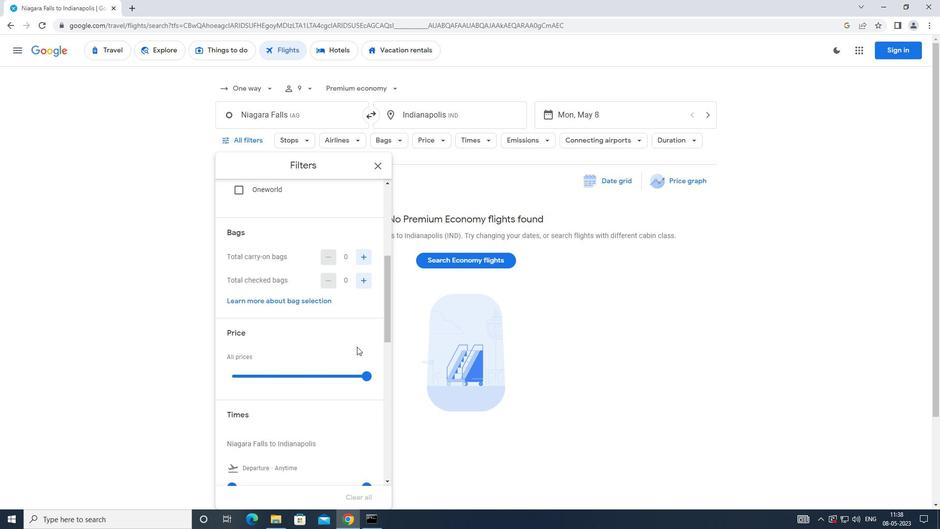 
Action: Mouse scrolled (357, 346) with delta (0, 0)
Screenshot: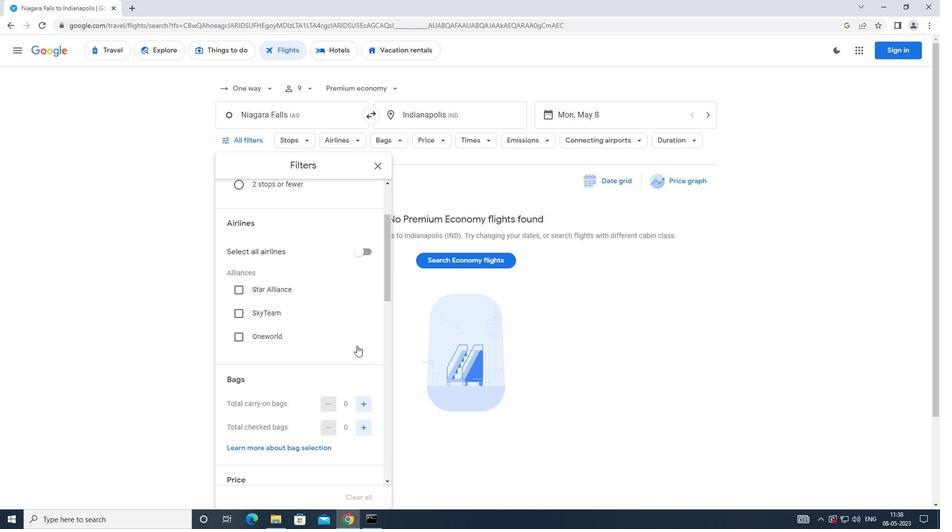 
Action: Mouse moved to (358, 344)
Screenshot: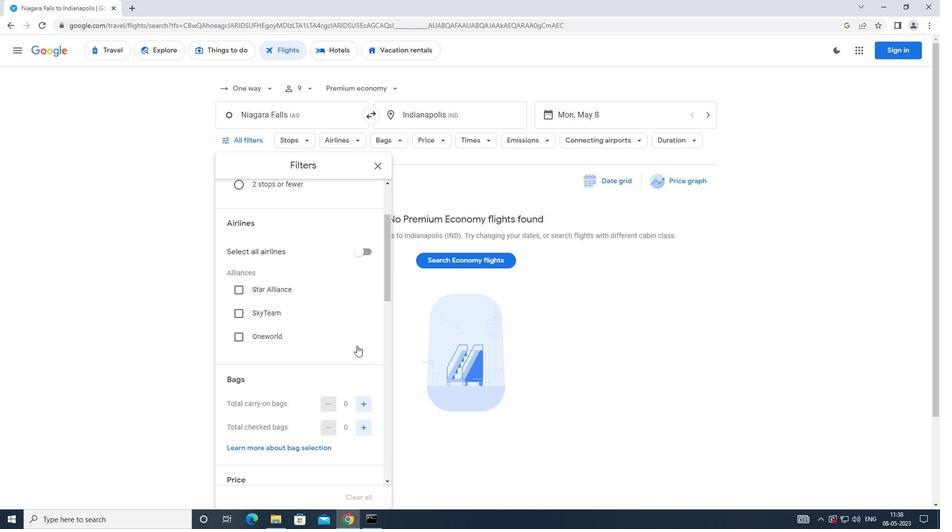 
Action: Mouse scrolled (358, 344) with delta (0, 0)
Screenshot: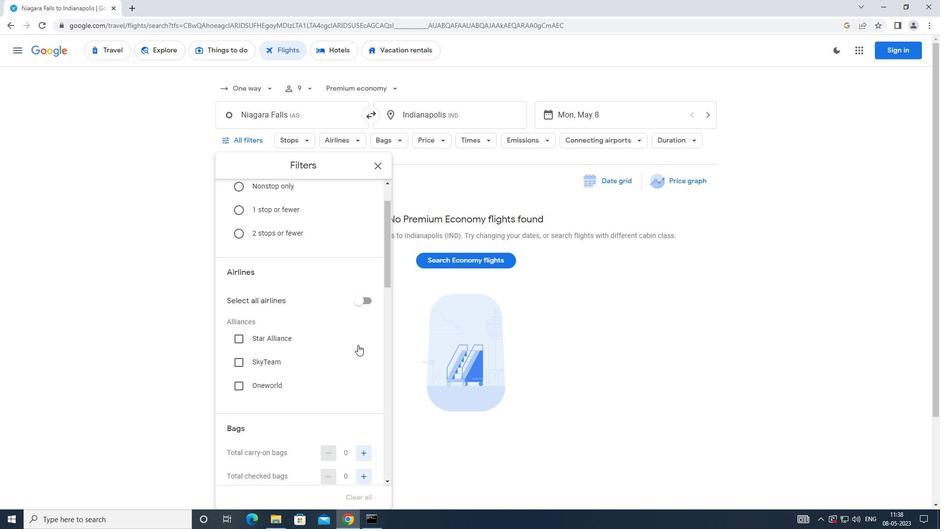 
Action: Mouse scrolled (358, 344) with delta (0, 0)
Screenshot: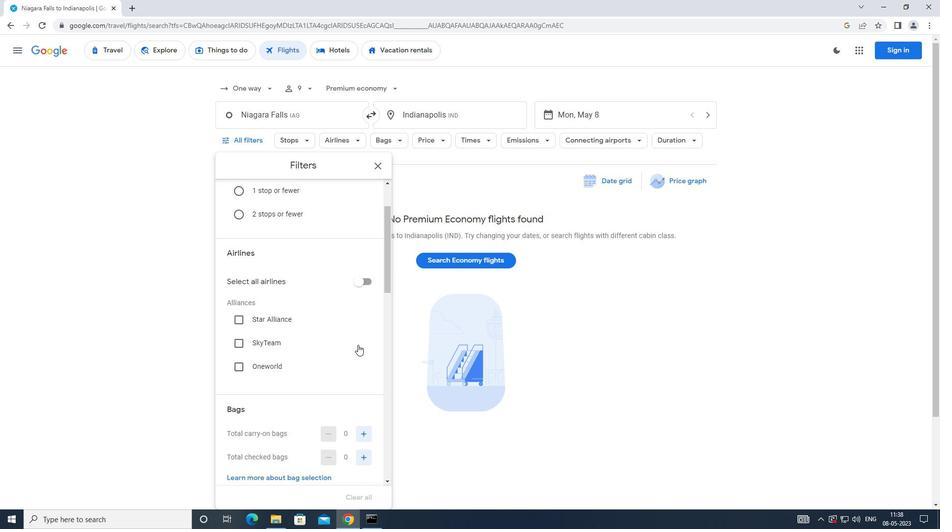
Action: Mouse scrolled (358, 344) with delta (0, 0)
Screenshot: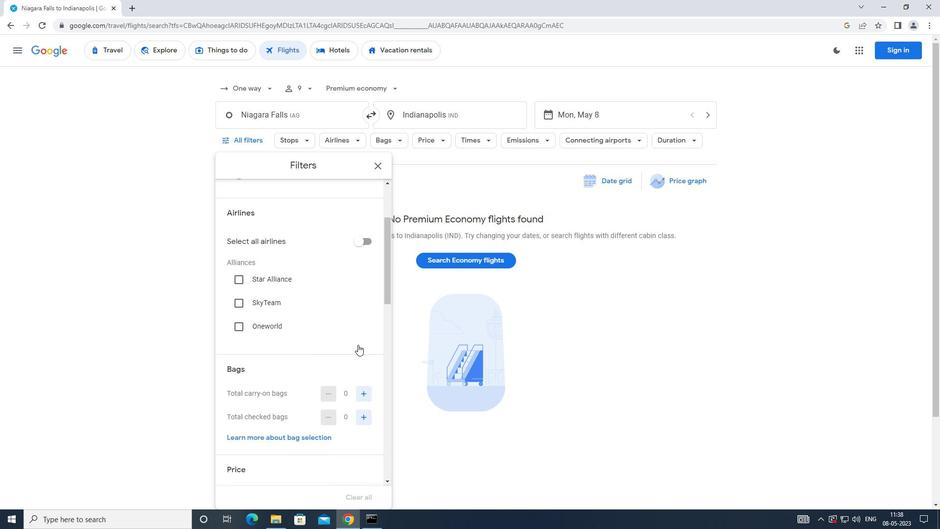
Action: Mouse moved to (360, 334)
Screenshot: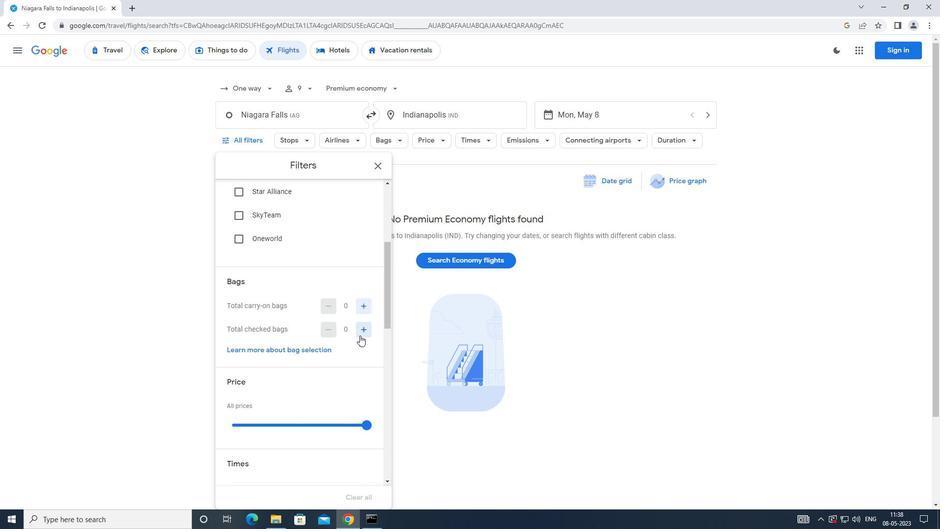 
Action: Mouse pressed left at (360, 334)
Screenshot: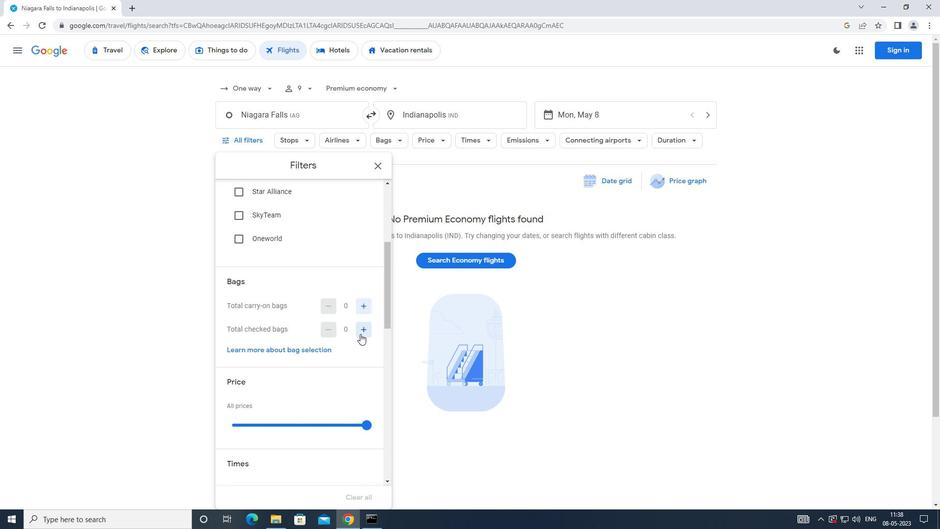
Action: Mouse pressed left at (360, 334)
Screenshot: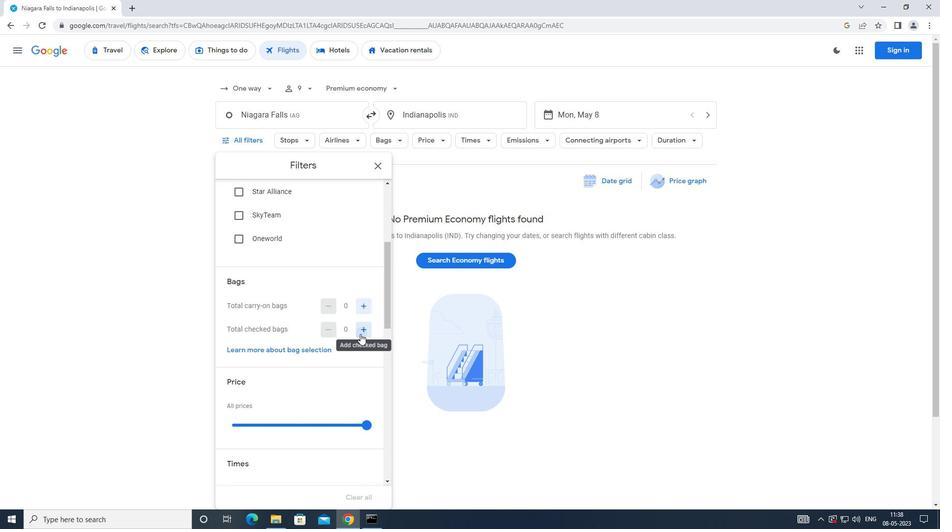 
Action: Mouse moved to (348, 337)
Screenshot: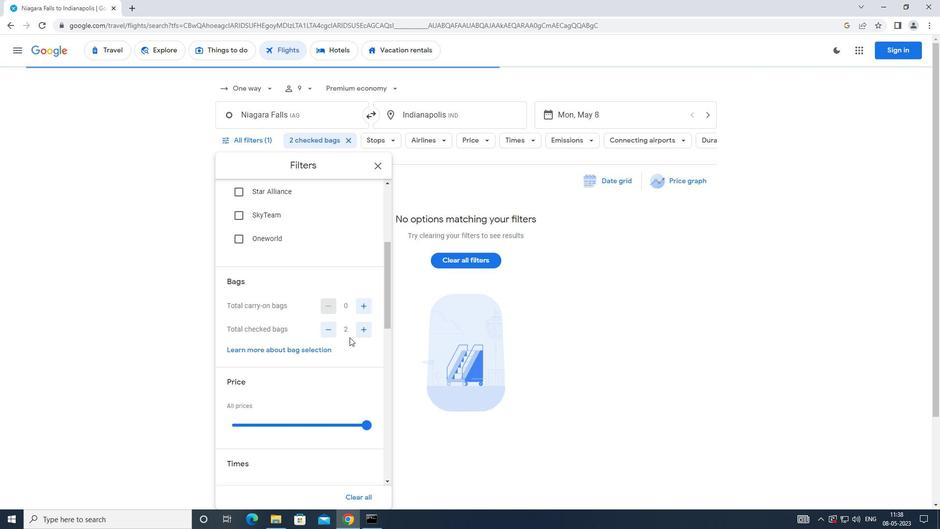 
Action: Mouse scrolled (348, 336) with delta (0, 0)
Screenshot: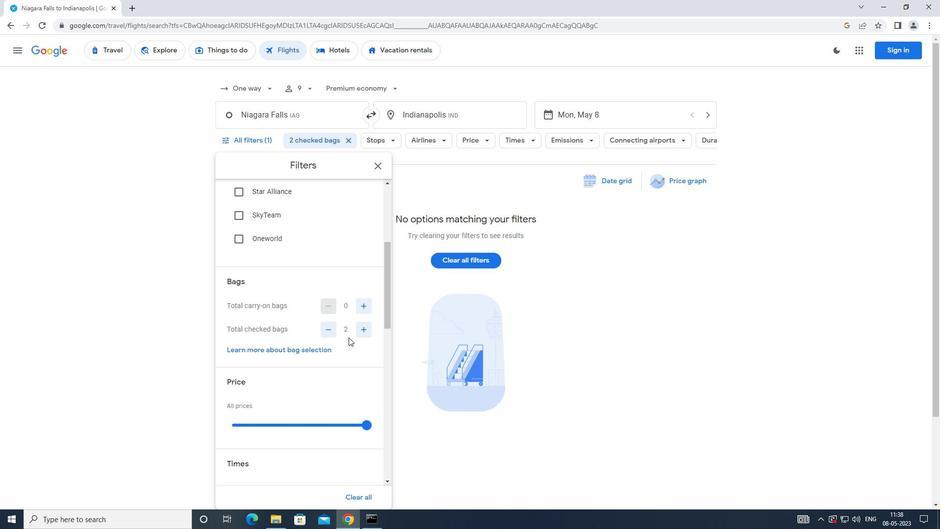 
Action: Mouse moved to (348, 336)
Screenshot: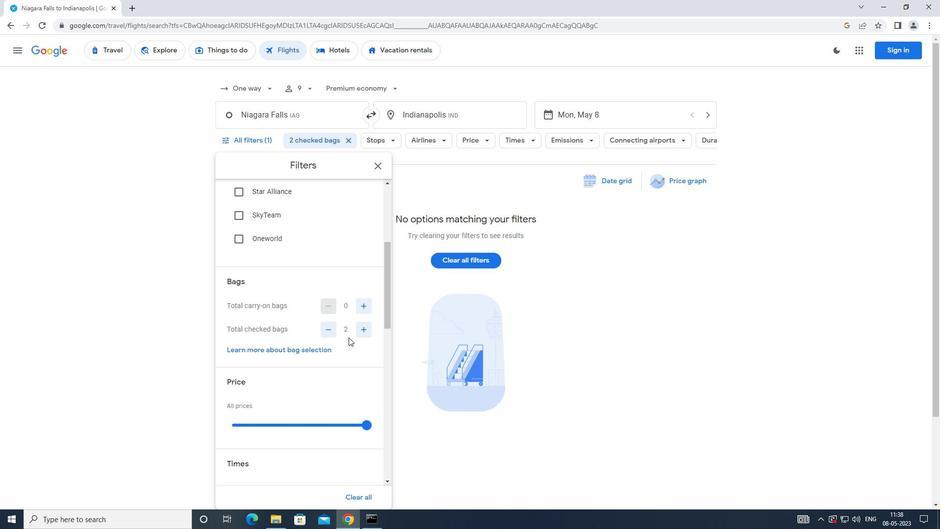 
Action: Mouse scrolled (348, 336) with delta (0, 0)
Screenshot: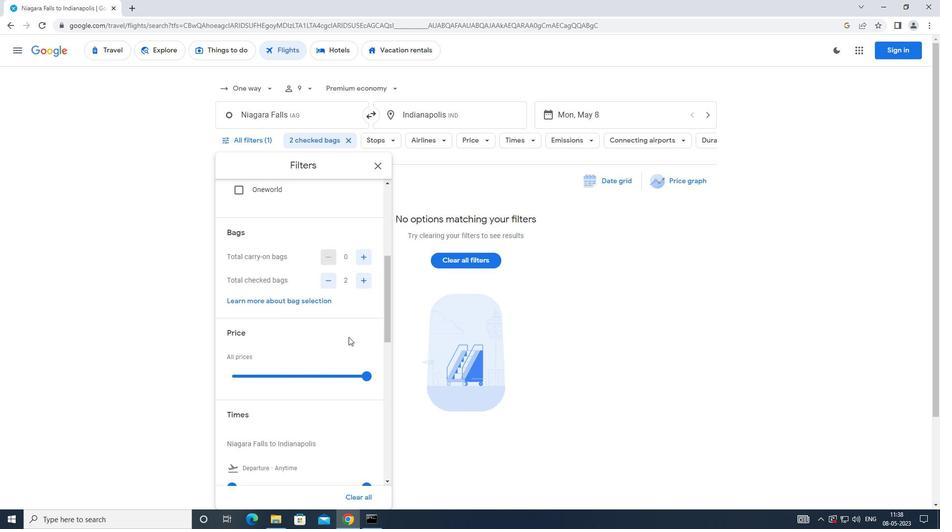 
Action: Mouse scrolled (348, 336) with delta (0, 0)
Screenshot: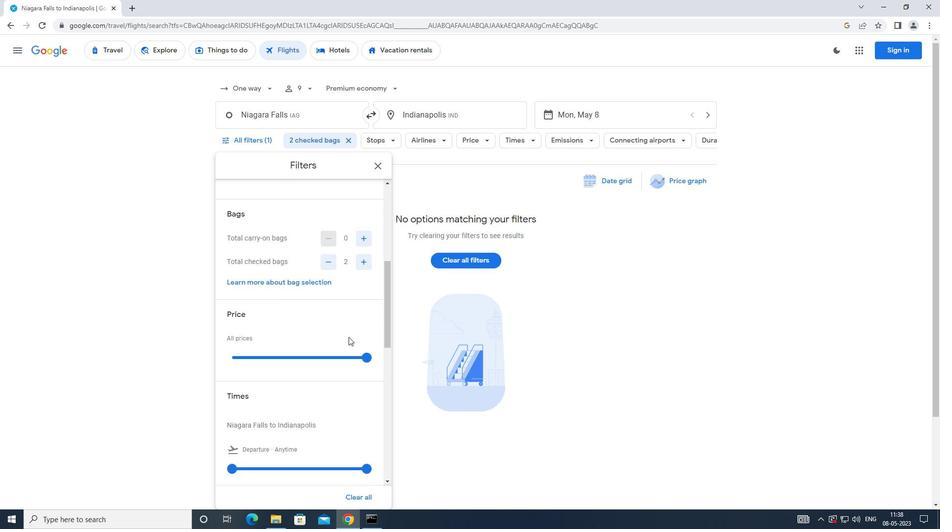 
Action: Mouse moved to (361, 278)
Screenshot: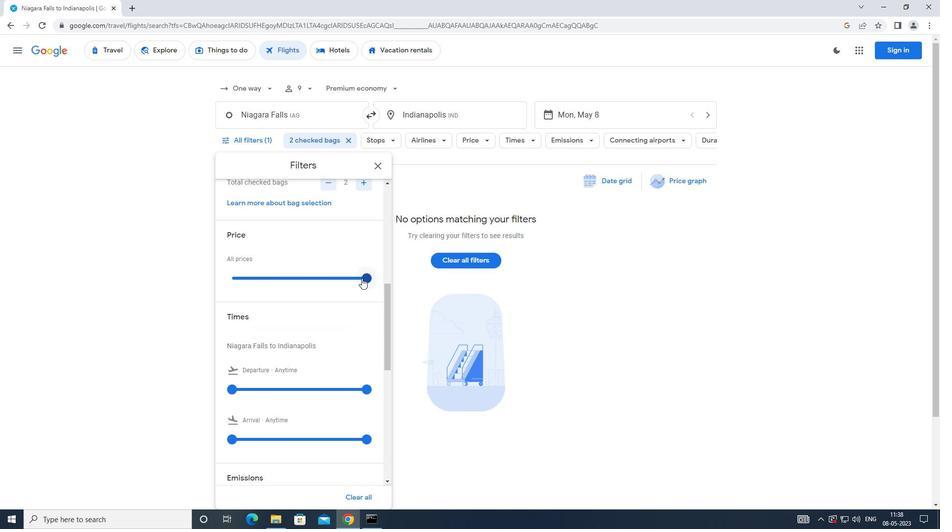 
Action: Mouse pressed left at (361, 278)
Screenshot: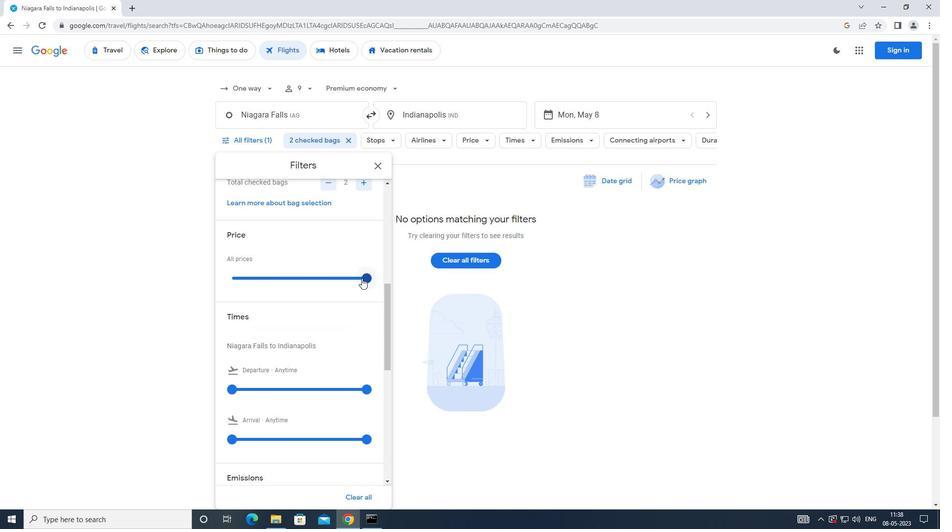 
Action: Mouse moved to (320, 285)
Screenshot: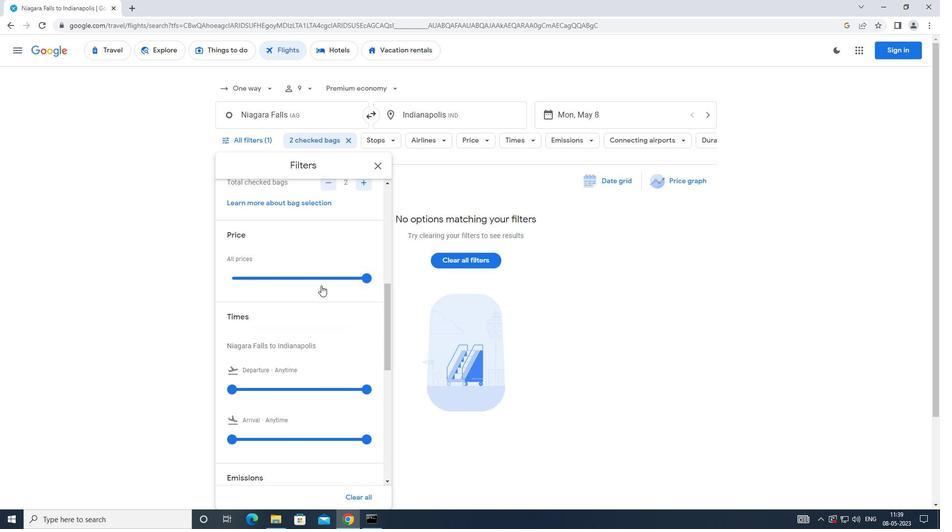 
Action: Mouse scrolled (320, 285) with delta (0, 0)
Screenshot: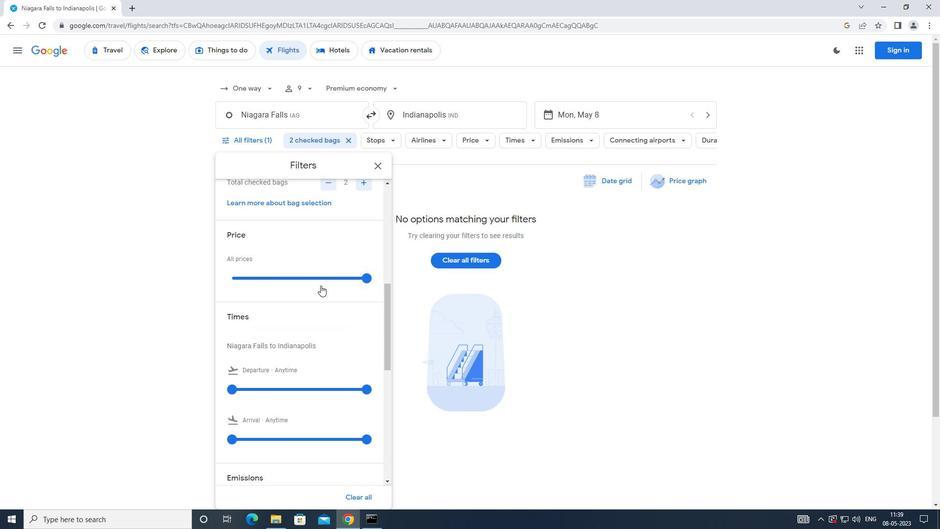 
Action: Mouse moved to (233, 336)
Screenshot: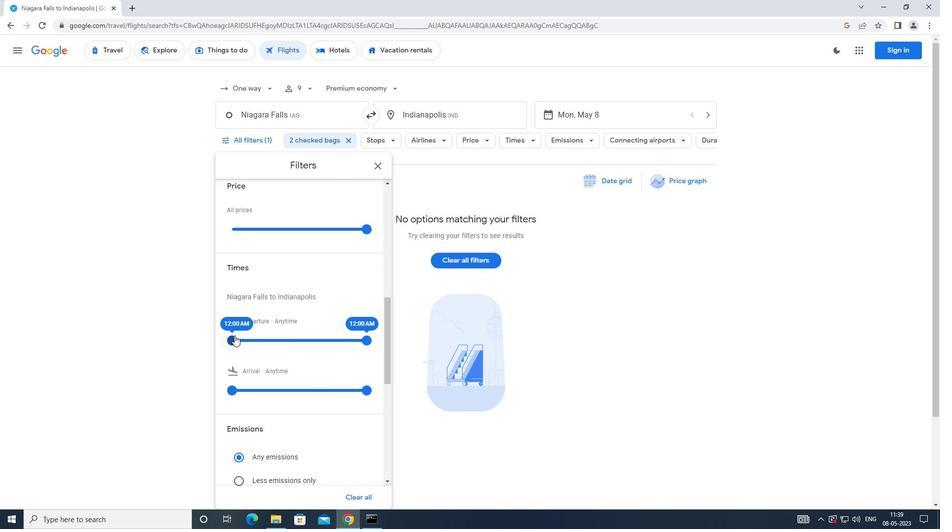 
Action: Mouse pressed left at (233, 336)
Screenshot: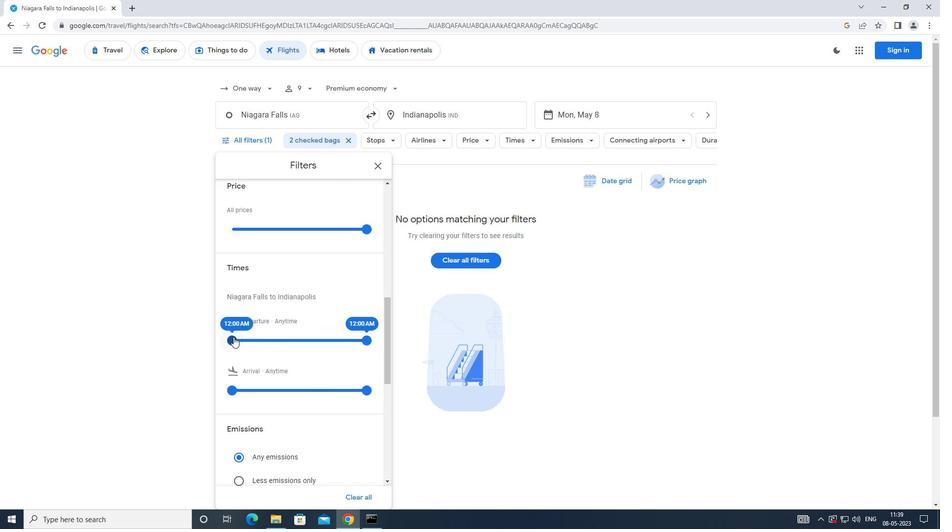 
Action: Mouse moved to (370, 338)
Screenshot: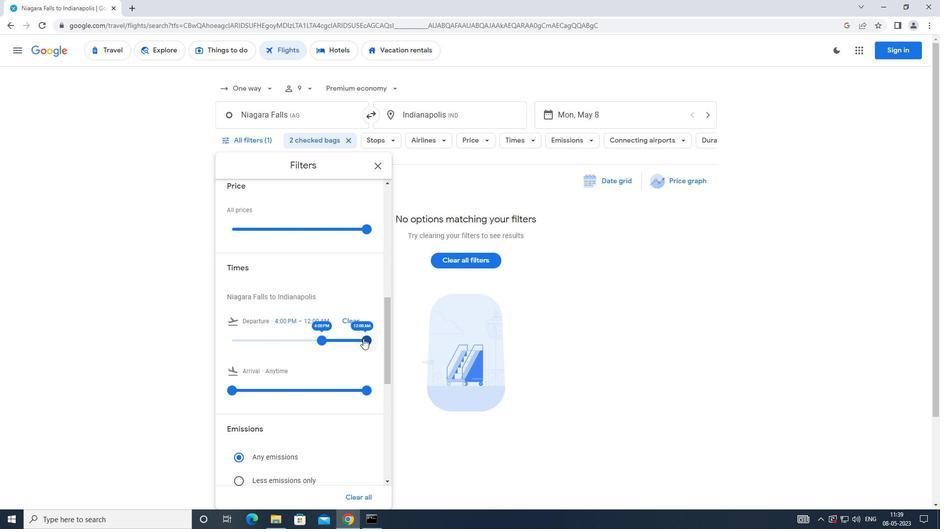 
Action: Mouse pressed left at (370, 338)
Screenshot: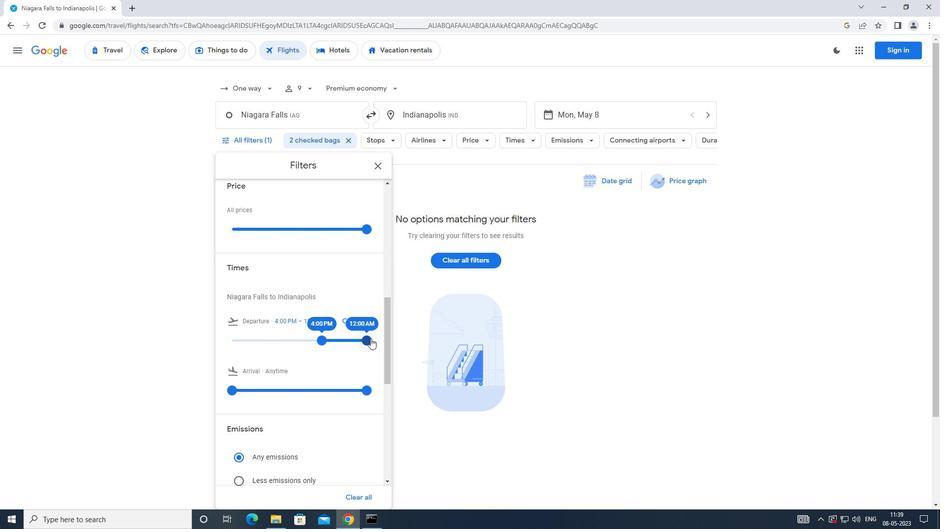 
Action: Mouse moved to (378, 168)
Screenshot: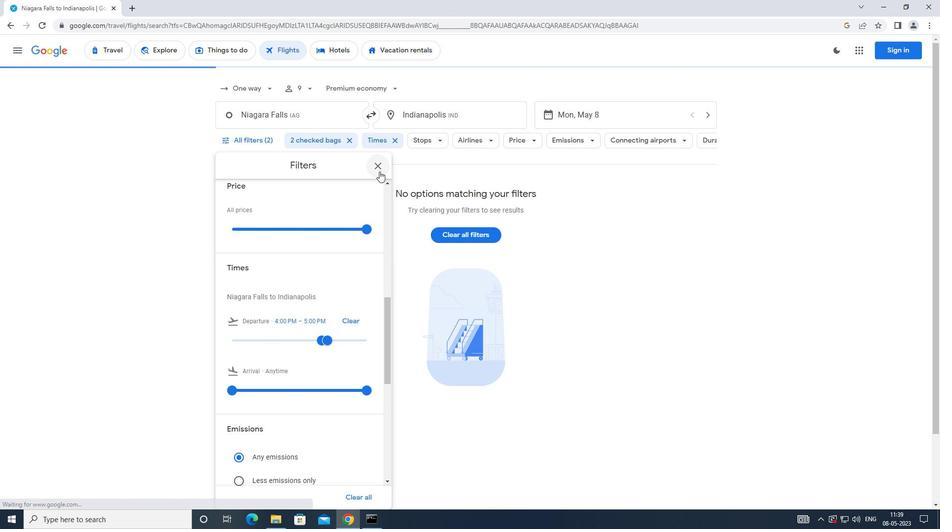 
Action: Mouse pressed left at (378, 168)
Screenshot: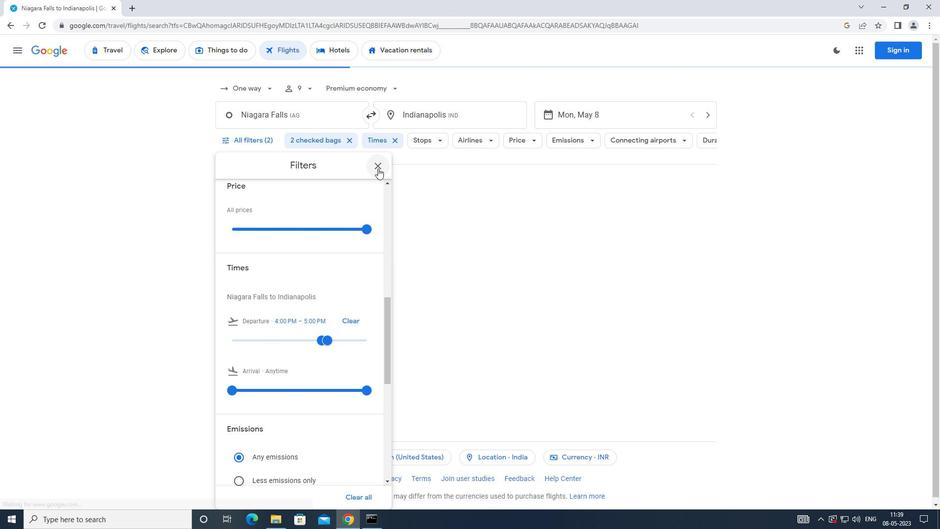 
Action: Mouse moved to (373, 179)
Screenshot: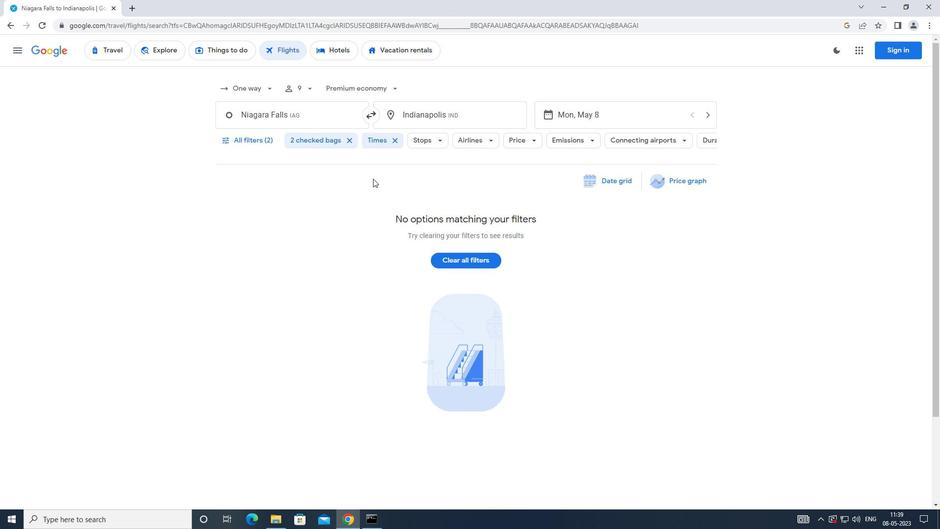 
